 Task: Look for space in Emiliano Zapata, Mexico from 5th June, 2023 to 16th June, 2023 for 2 adults in price range Rs.14000 to Rs.18000. Place can be entire place with 1  bedroom having 1 bed and 1 bathroom. Property type can be house, flat, guest house, hotel. Amenities needed are: wifi. Booking option can be shelf check-in. Required host language is English.
Action: Mouse moved to (486, 101)
Screenshot: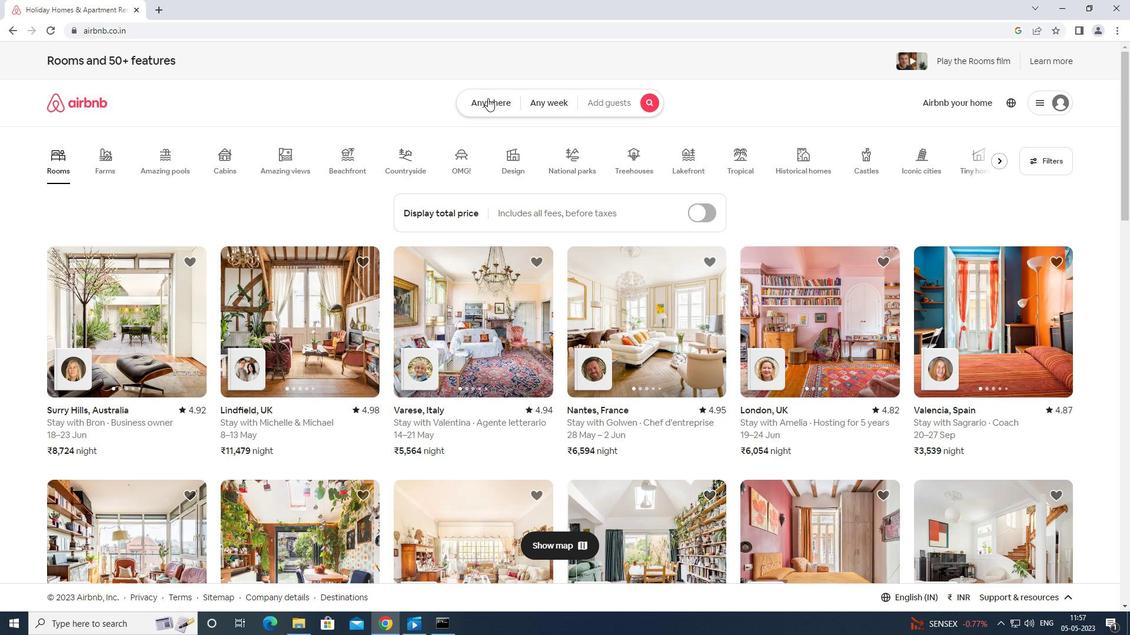 
Action: Mouse pressed left at (486, 101)
Screenshot: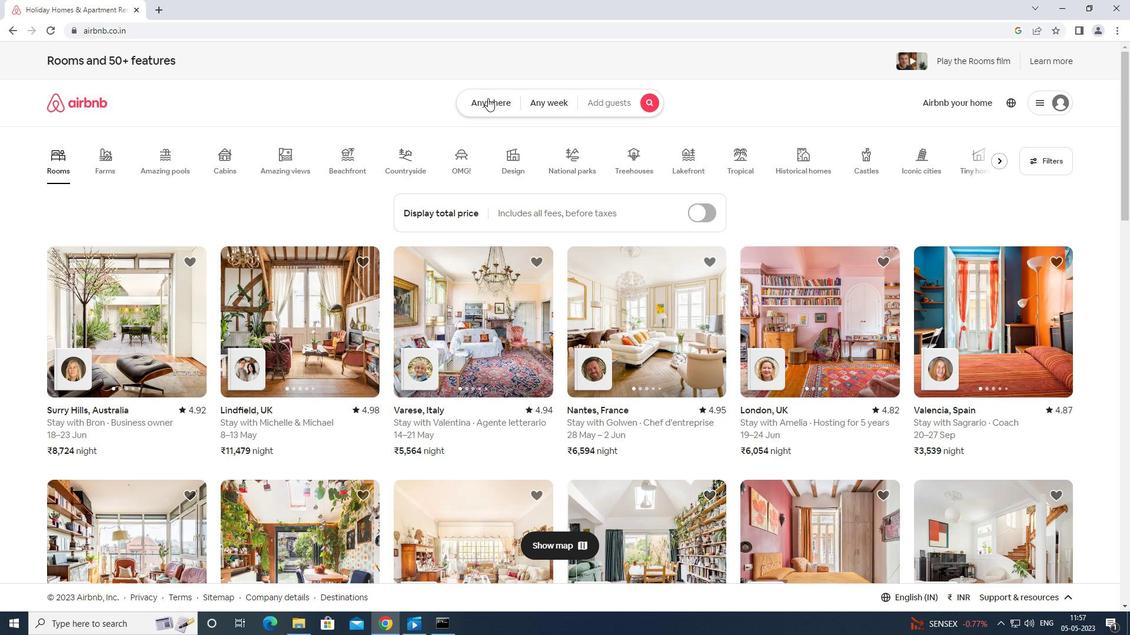 
Action: Mouse moved to (430, 153)
Screenshot: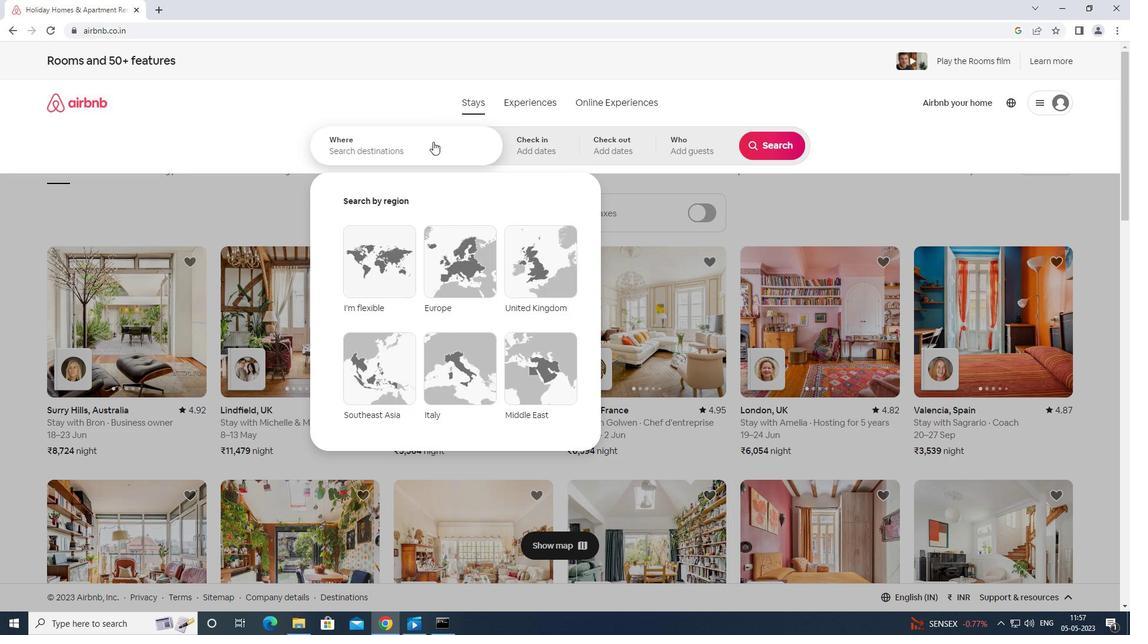 
Action: Mouse pressed left at (430, 153)
Screenshot: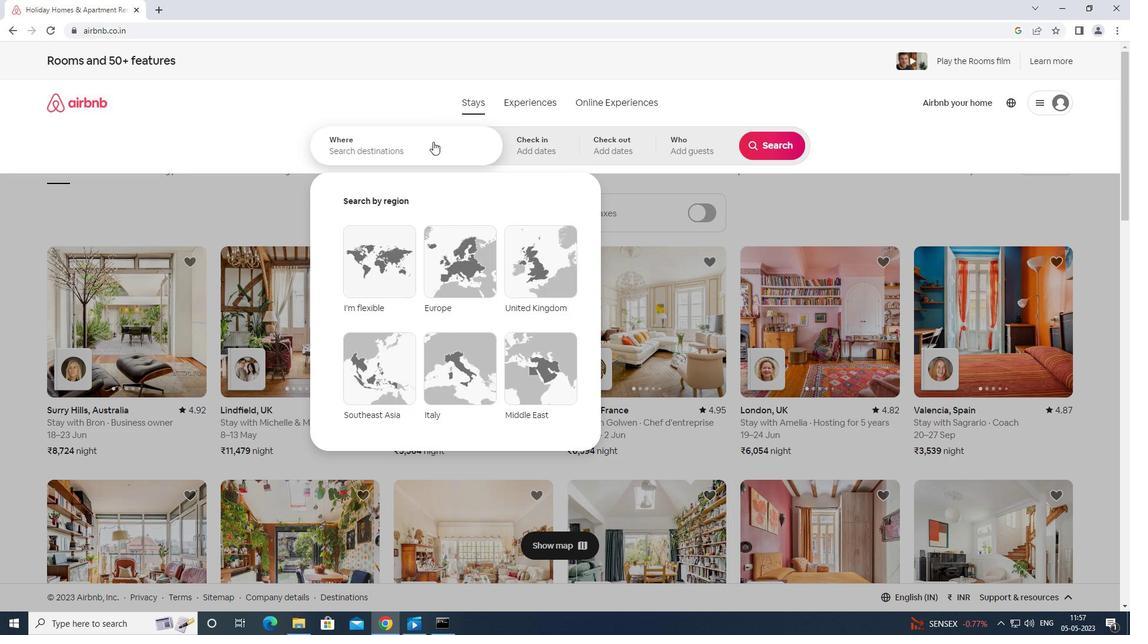 
Action: Mouse moved to (432, 153)
Screenshot: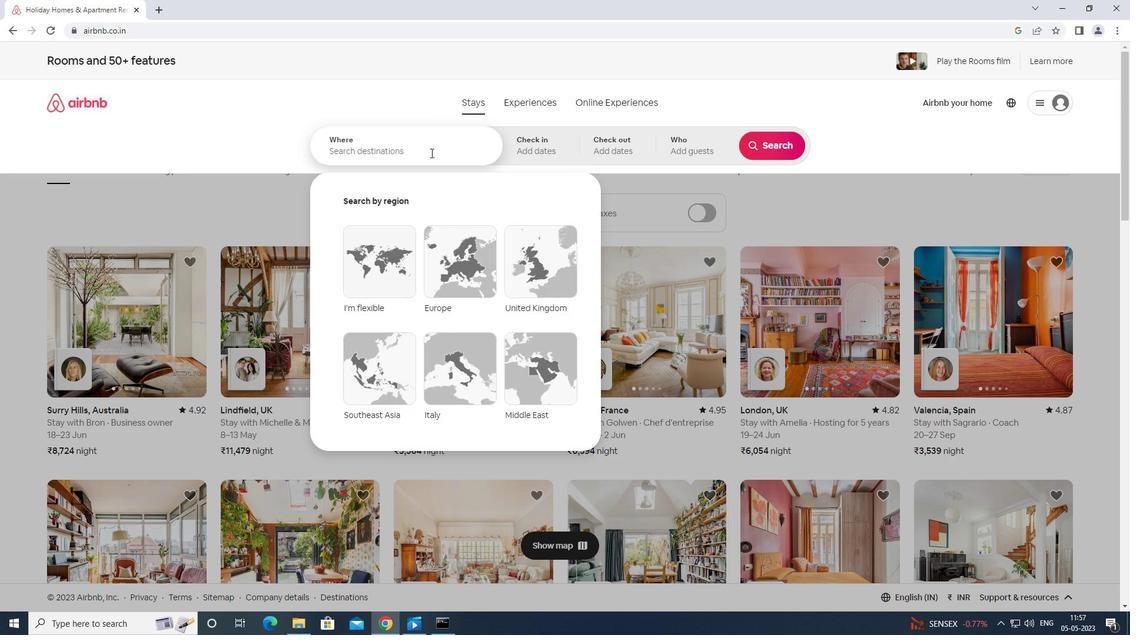 
Action: Key pressed emiliano<Key.space>zapata<Key.space>mexico<Key.enter>
Screenshot: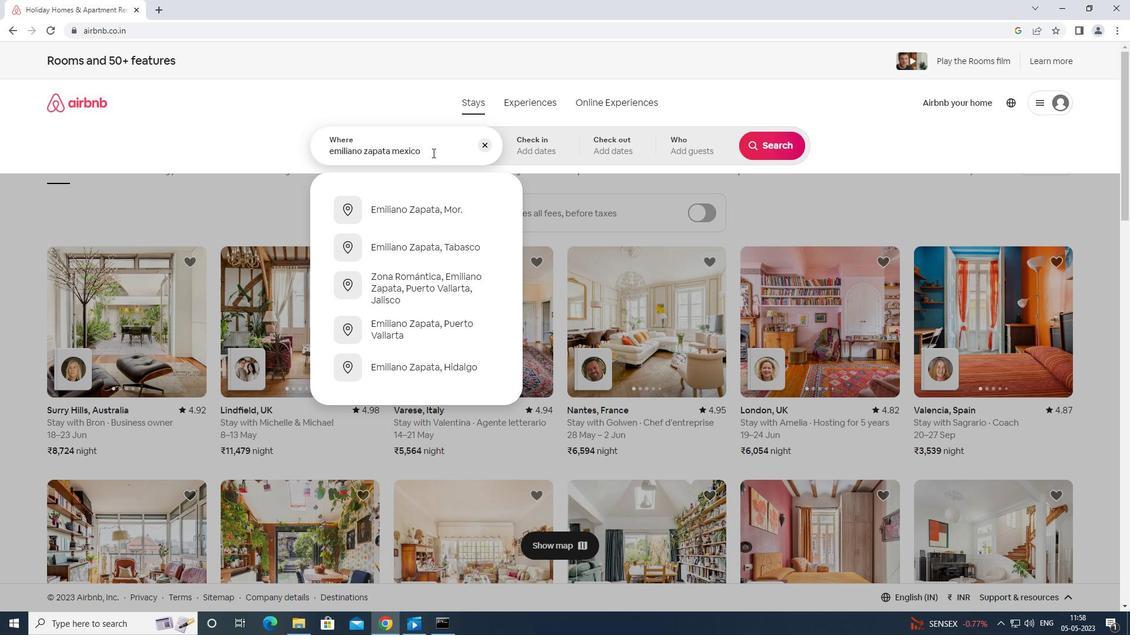 
Action: Mouse moved to (614, 310)
Screenshot: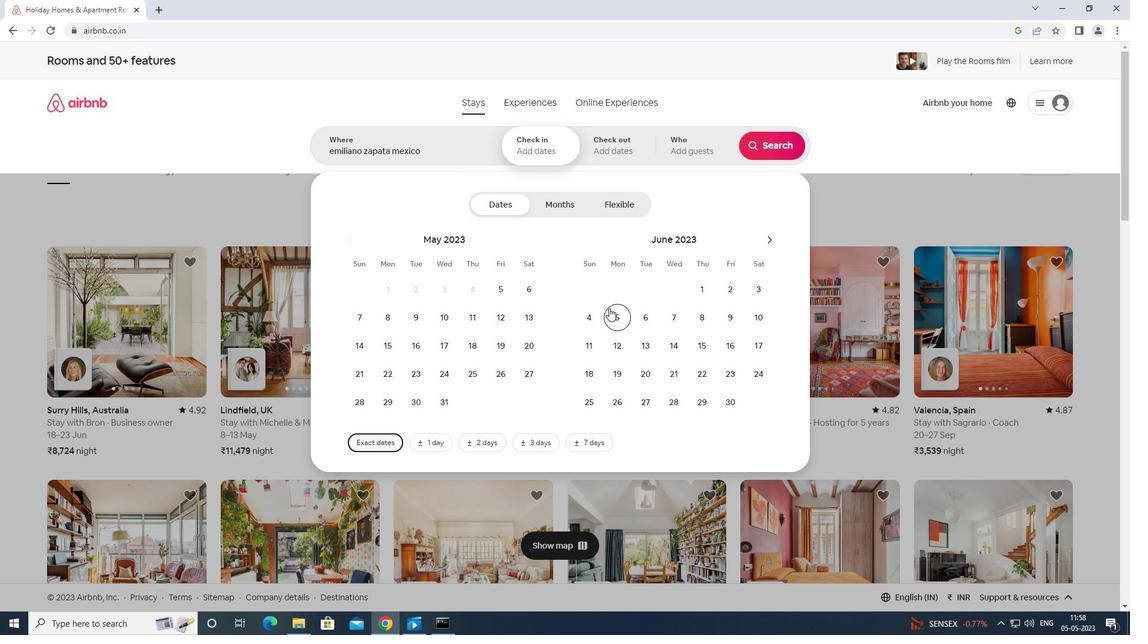 
Action: Mouse pressed left at (614, 310)
Screenshot: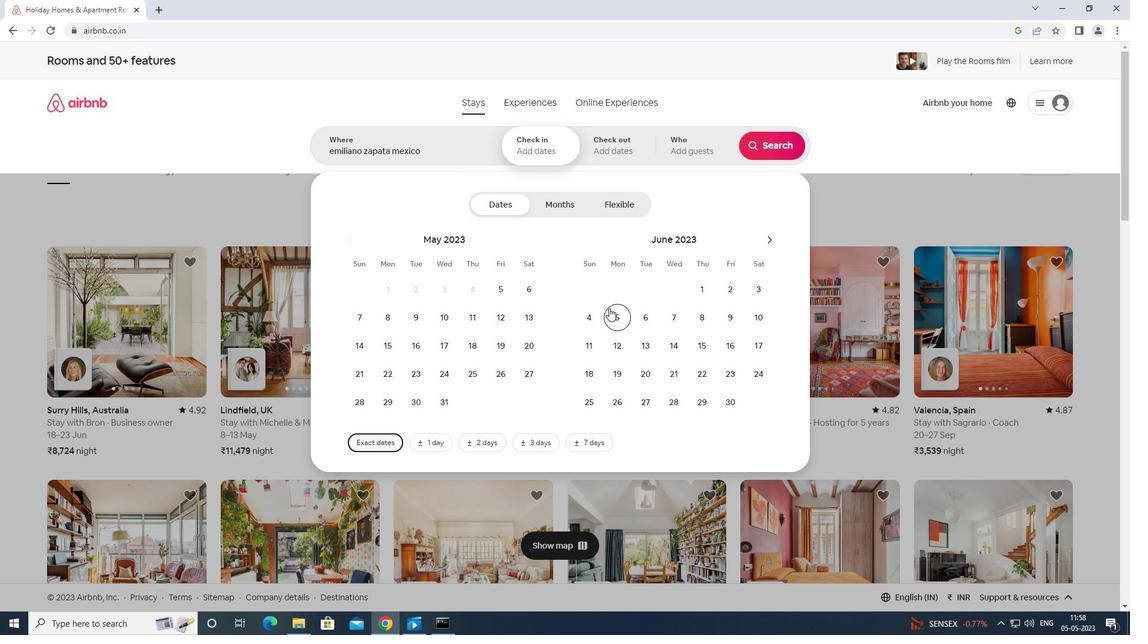 
Action: Mouse moved to (723, 340)
Screenshot: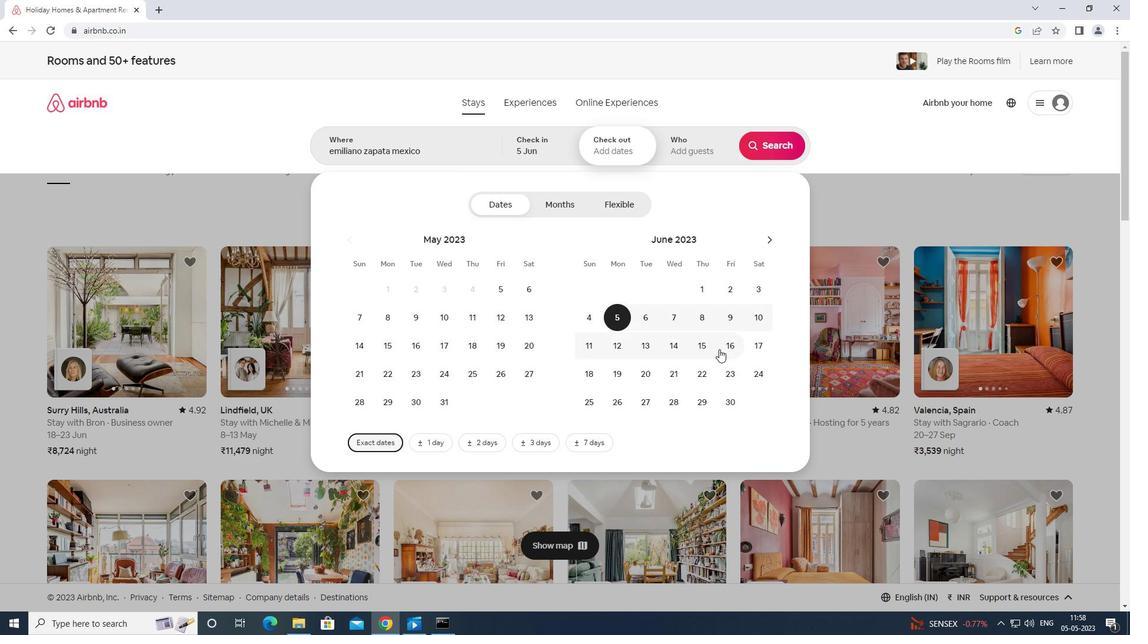 
Action: Mouse pressed left at (723, 340)
Screenshot: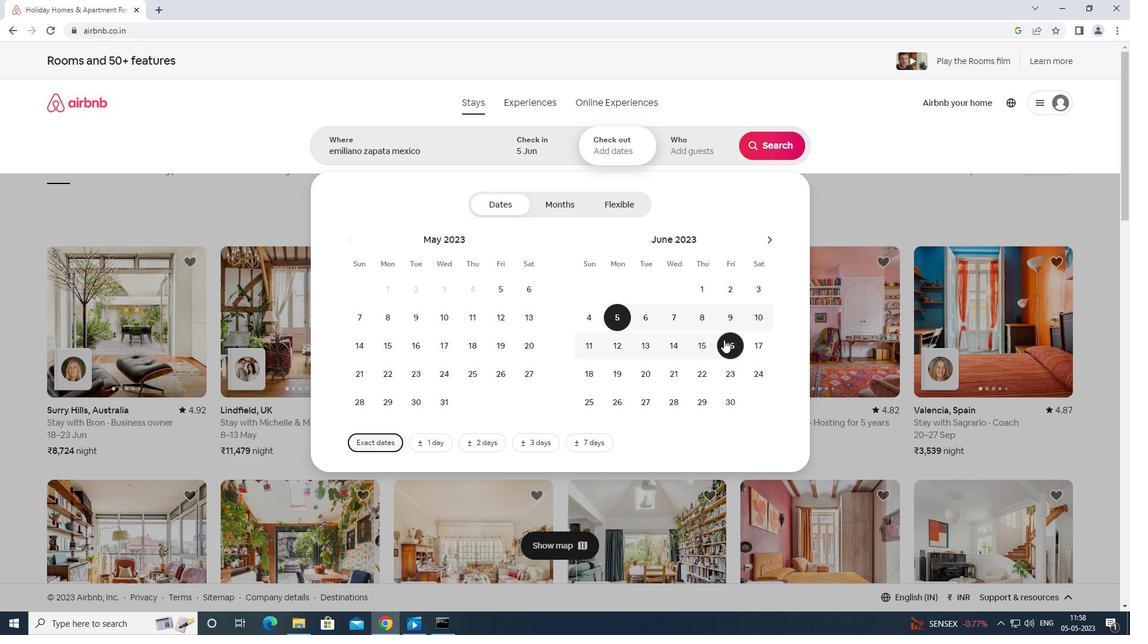 
Action: Mouse moved to (683, 141)
Screenshot: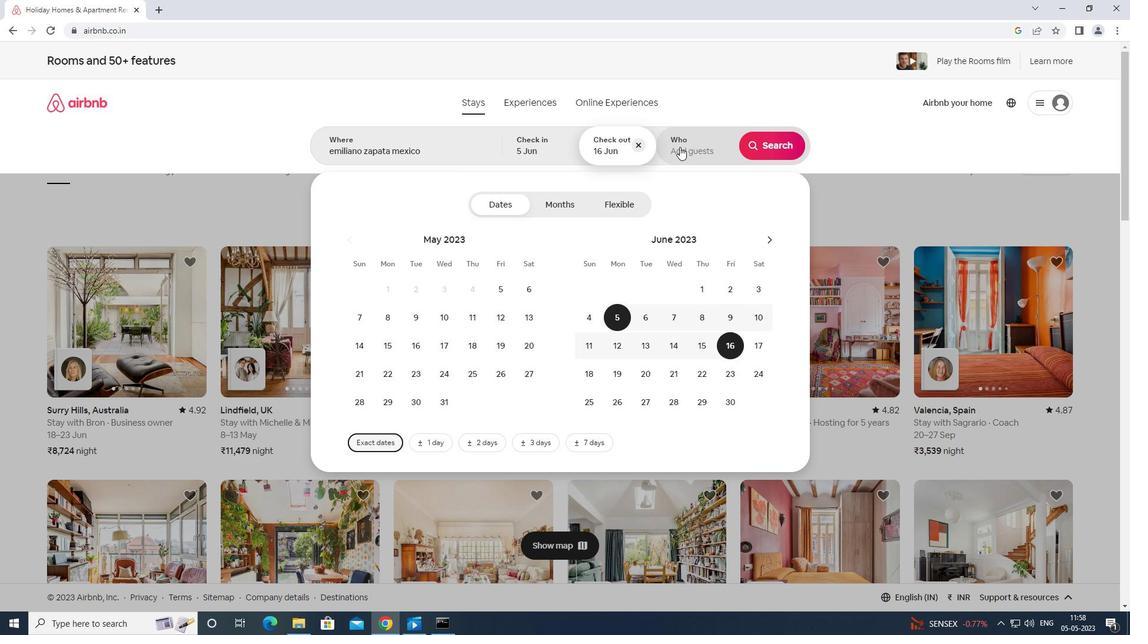 
Action: Mouse pressed left at (683, 141)
Screenshot: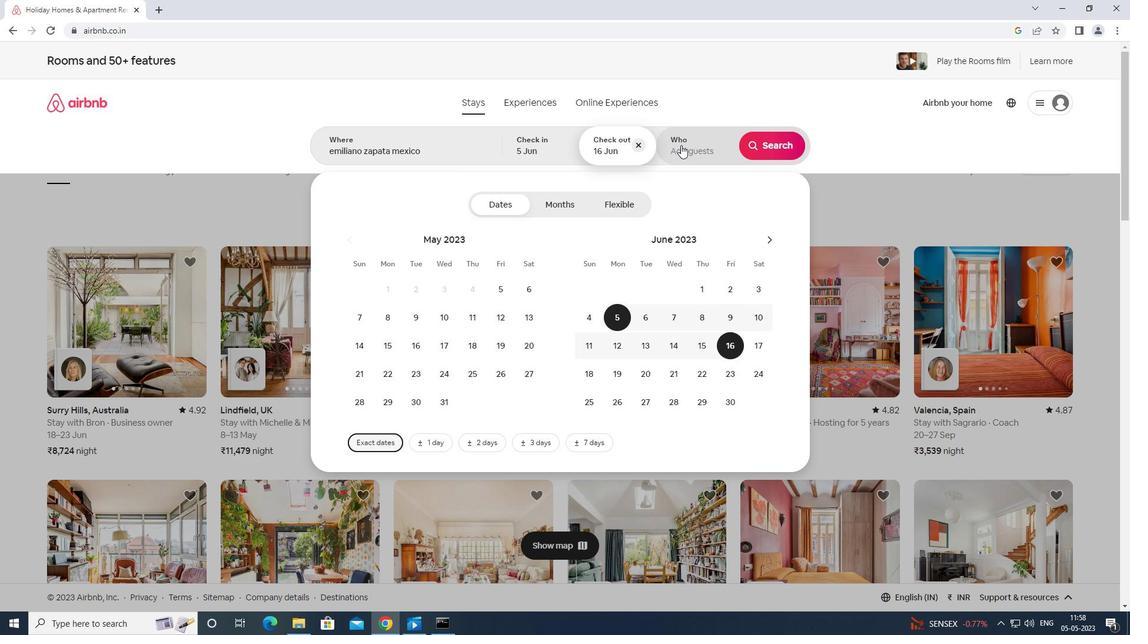 
Action: Mouse moved to (775, 212)
Screenshot: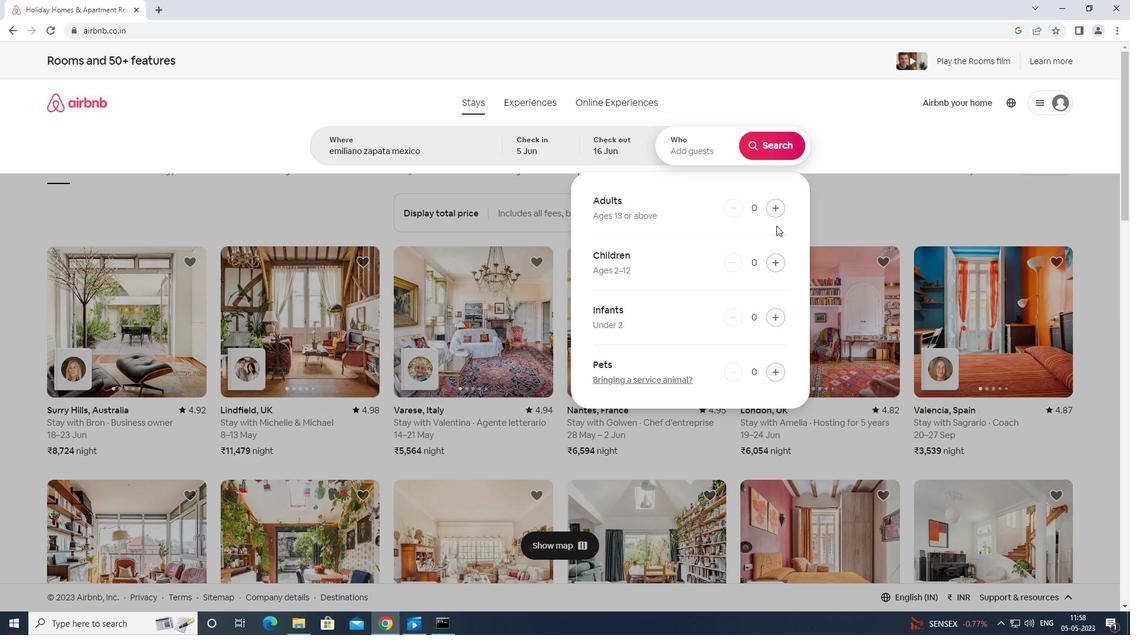 
Action: Mouse pressed left at (775, 212)
Screenshot: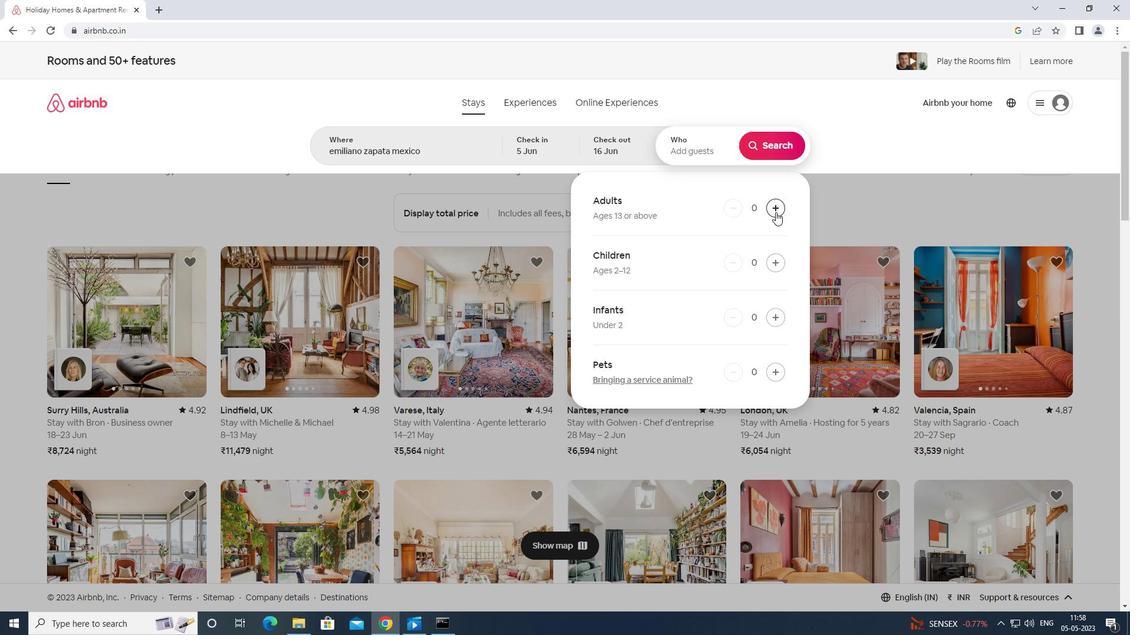 
Action: Mouse moved to (775, 211)
Screenshot: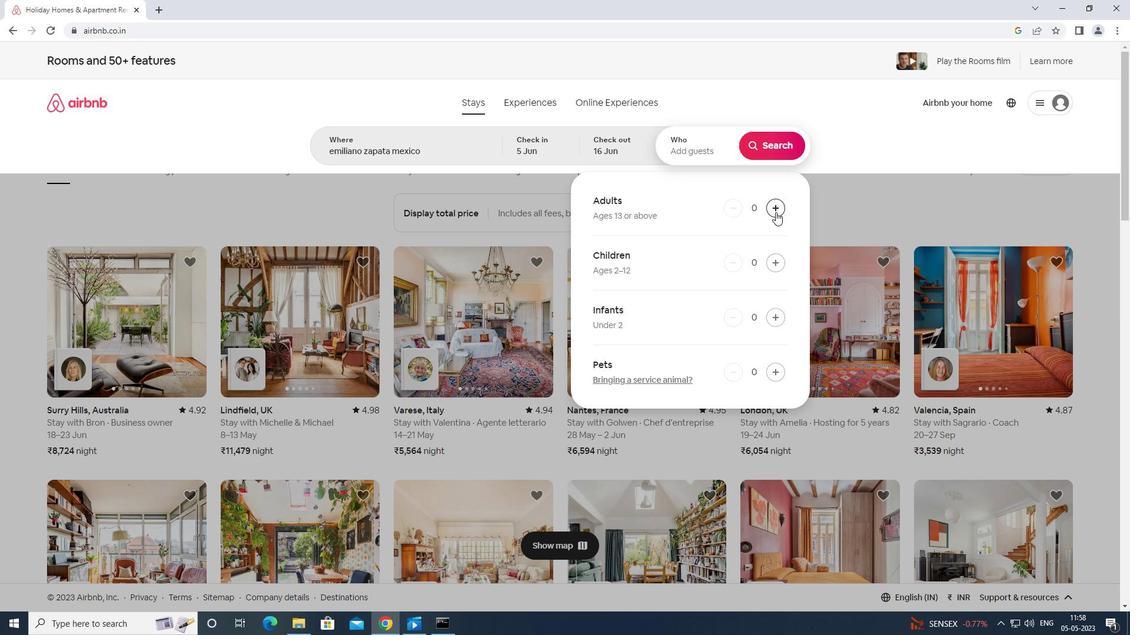 
Action: Mouse pressed left at (775, 211)
Screenshot: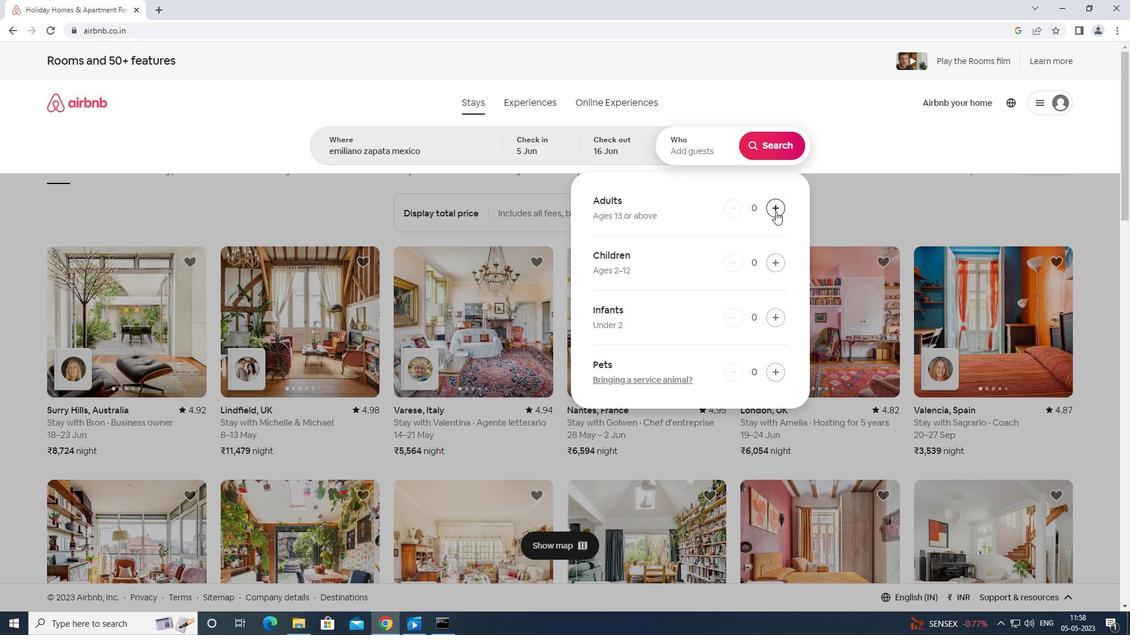 
Action: Mouse moved to (768, 147)
Screenshot: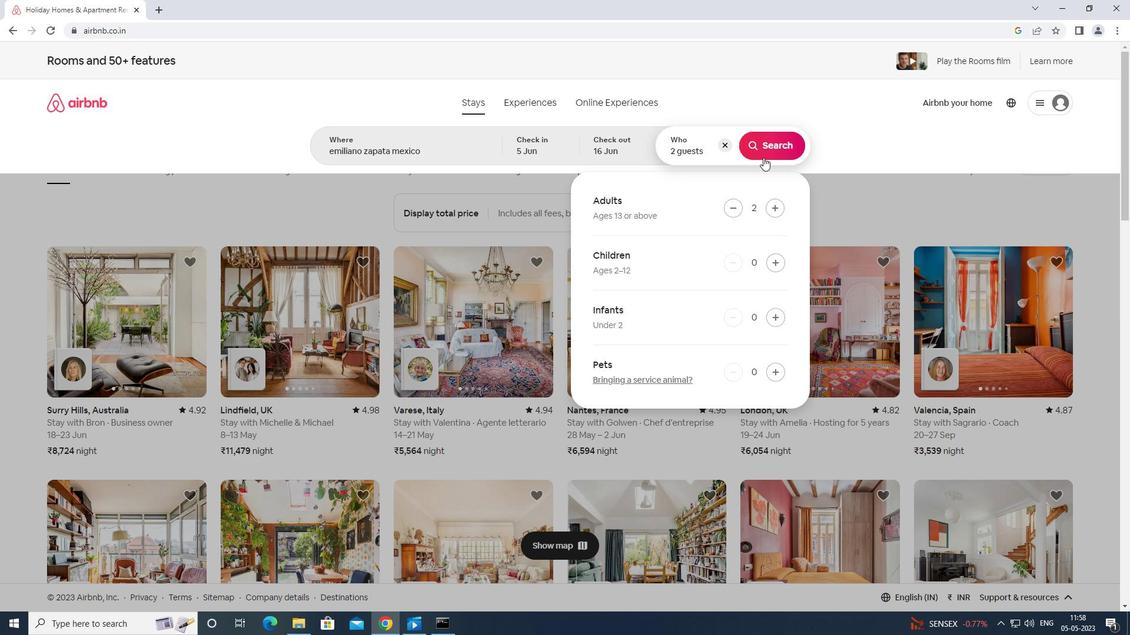 
Action: Mouse pressed left at (768, 147)
Screenshot: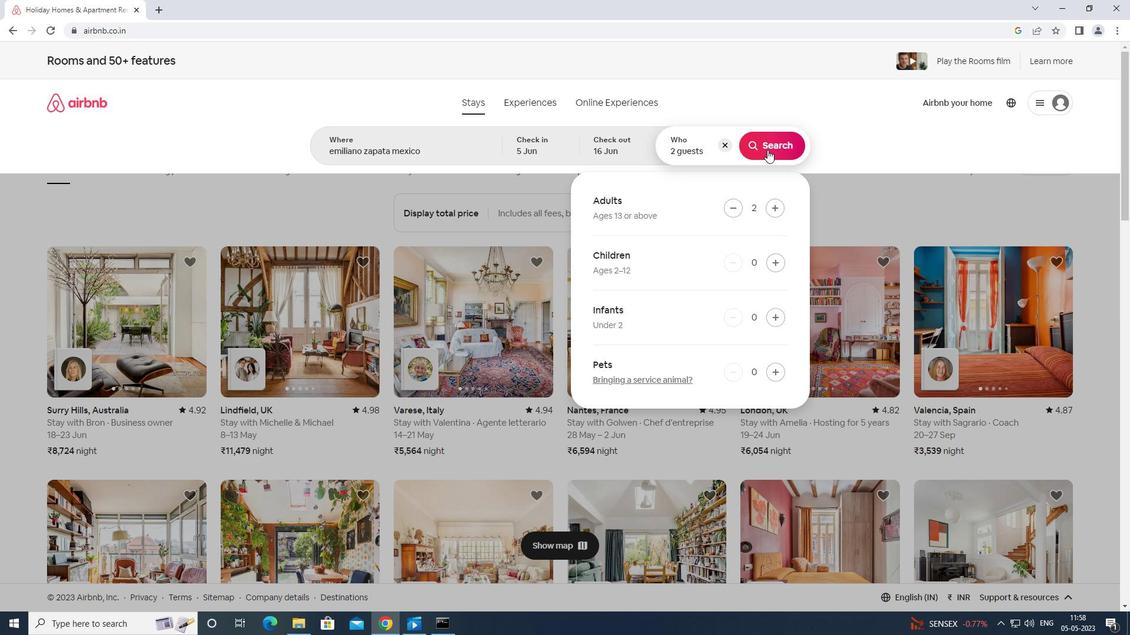 
Action: Mouse moved to (1086, 112)
Screenshot: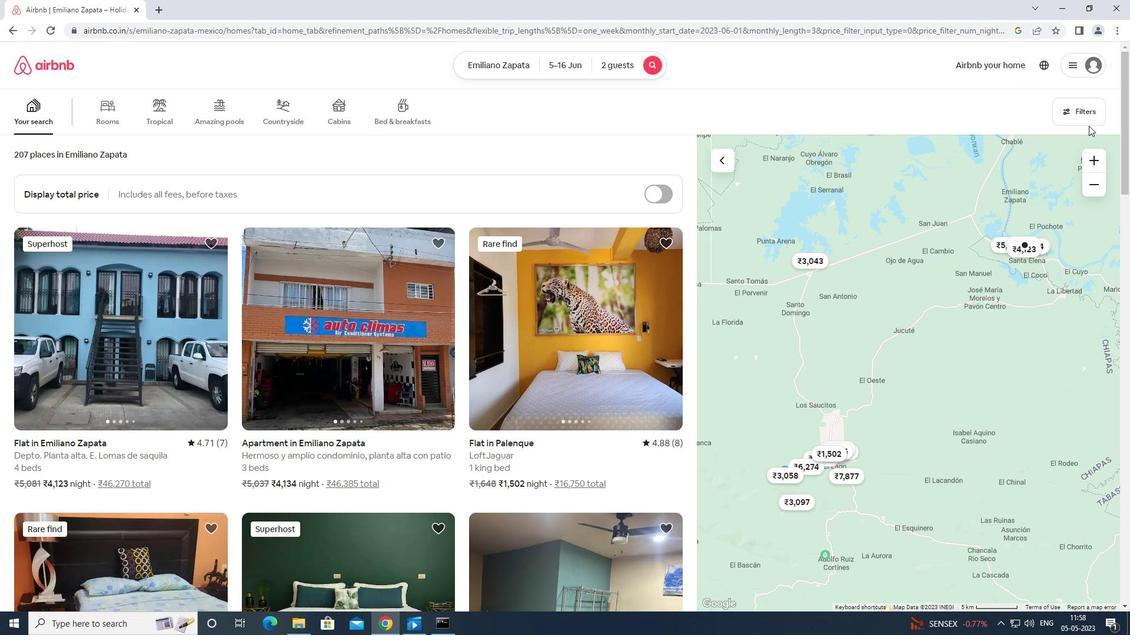 
Action: Mouse pressed left at (1086, 112)
Screenshot: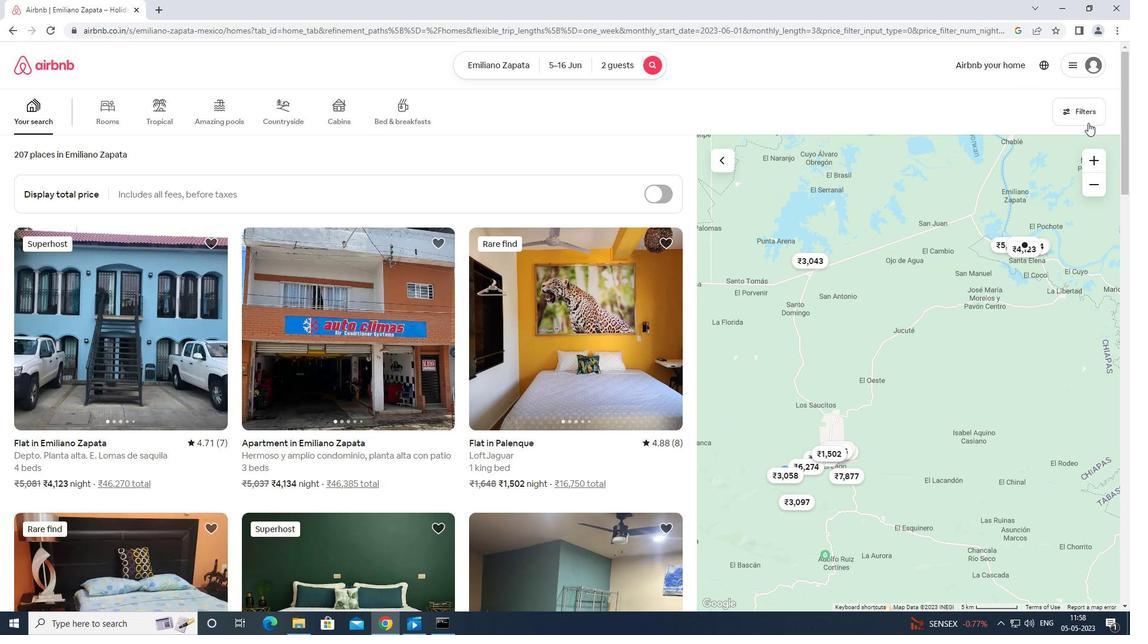 
Action: Mouse moved to (491, 395)
Screenshot: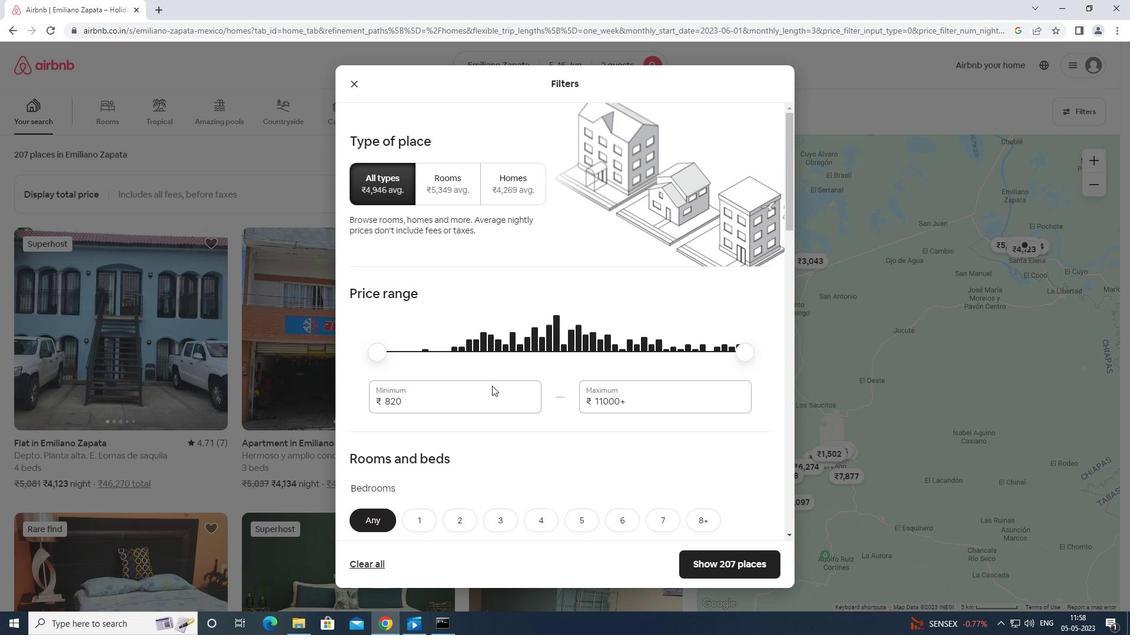 
Action: Mouse pressed left at (491, 395)
Screenshot: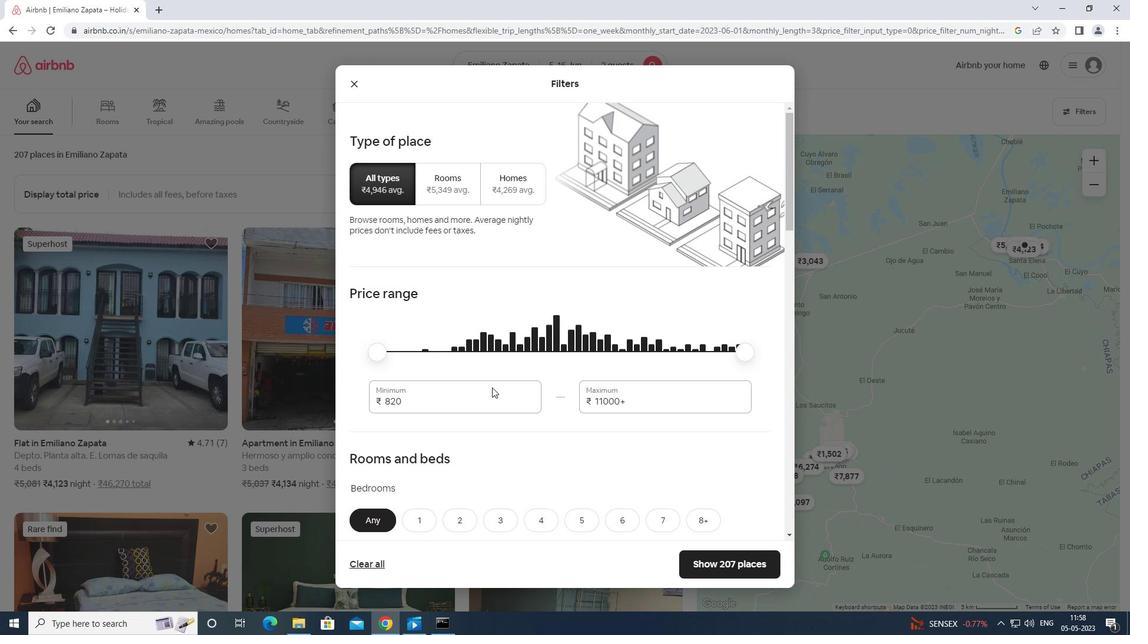 
Action: Mouse moved to (494, 353)
Screenshot: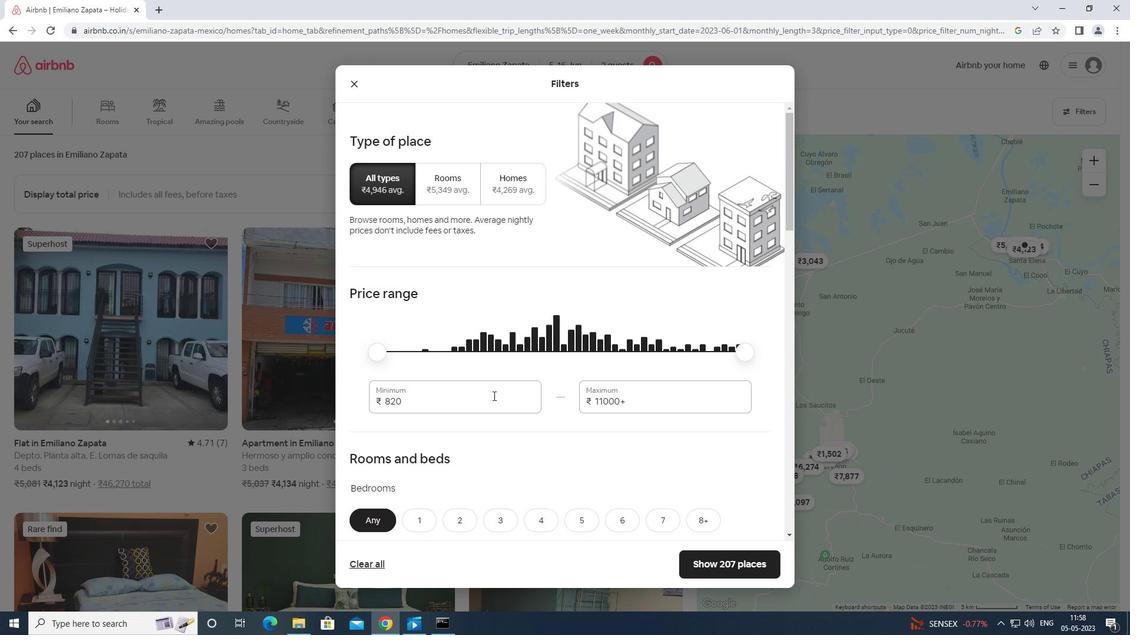 
Action: Key pressed <Key.backspace><Key.backspace><Key.backspace><Key.backspace><Key.backspace><Key.backspace><Key.backspace><Key.backspace><Key.backspace><Key.backspace>14000
Screenshot: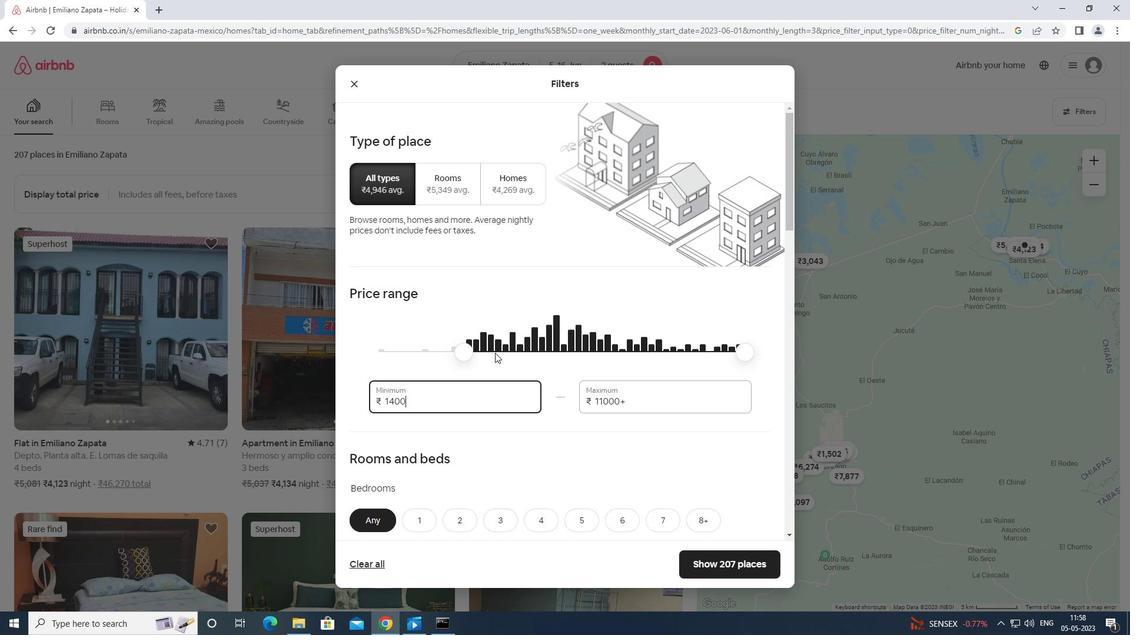 
Action: Mouse moved to (675, 396)
Screenshot: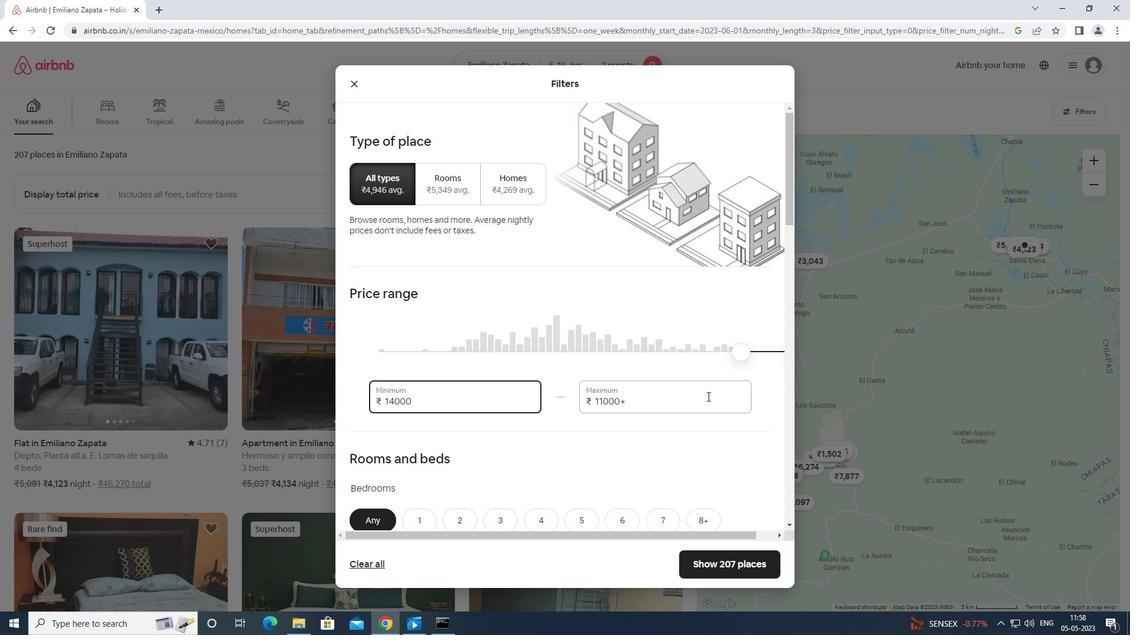 
Action: Mouse pressed left at (675, 396)
Screenshot: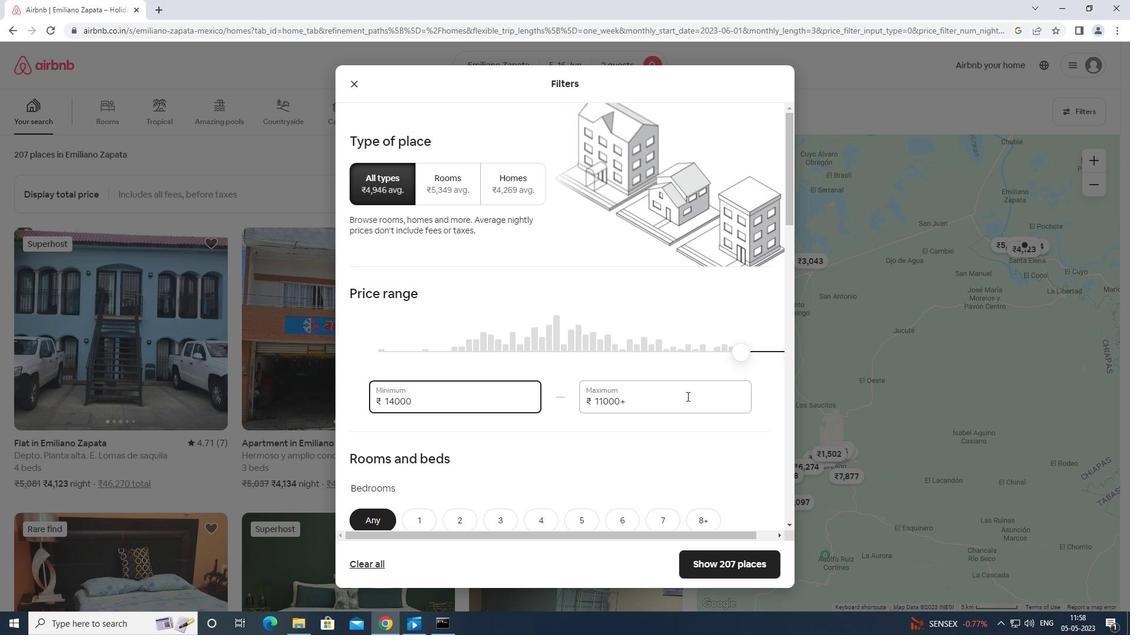
Action: Key pressed <Key.backspace><Key.backspace><Key.backspace><Key.backspace><Key.backspace><Key.backspace><Key.backspace><Key.backspace><Key.backspace><Key.backspace><Key.backspace>18000
Screenshot: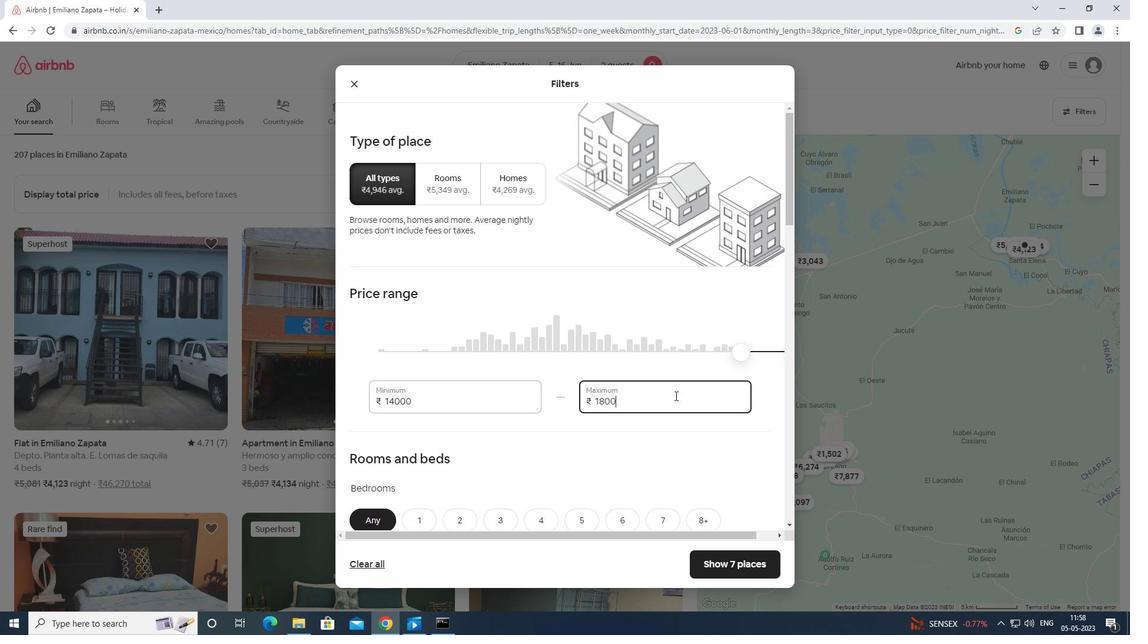 
Action: Mouse moved to (683, 389)
Screenshot: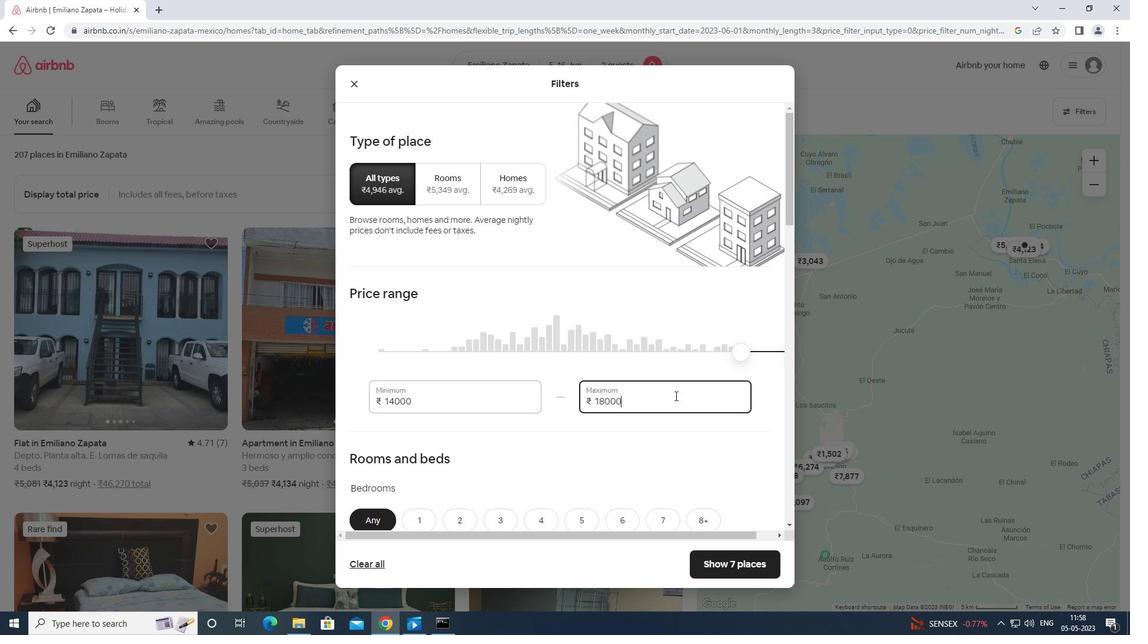 
Action: Mouse scrolled (683, 389) with delta (0, 0)
Screenshot: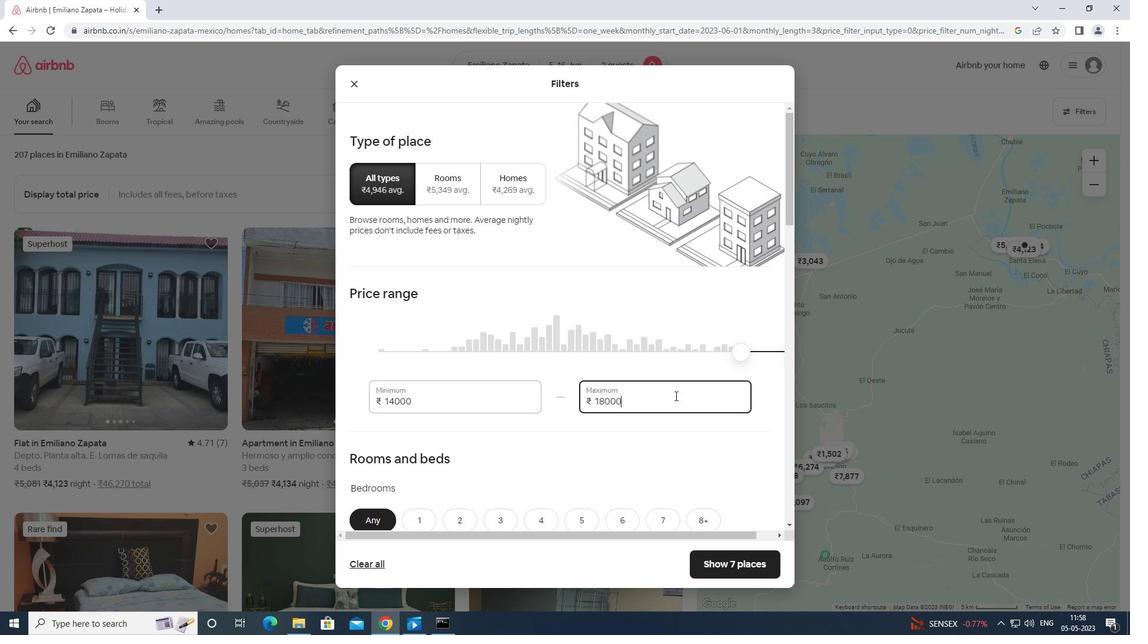 
Action: Mouse moved to (683, 389)
Screenshot: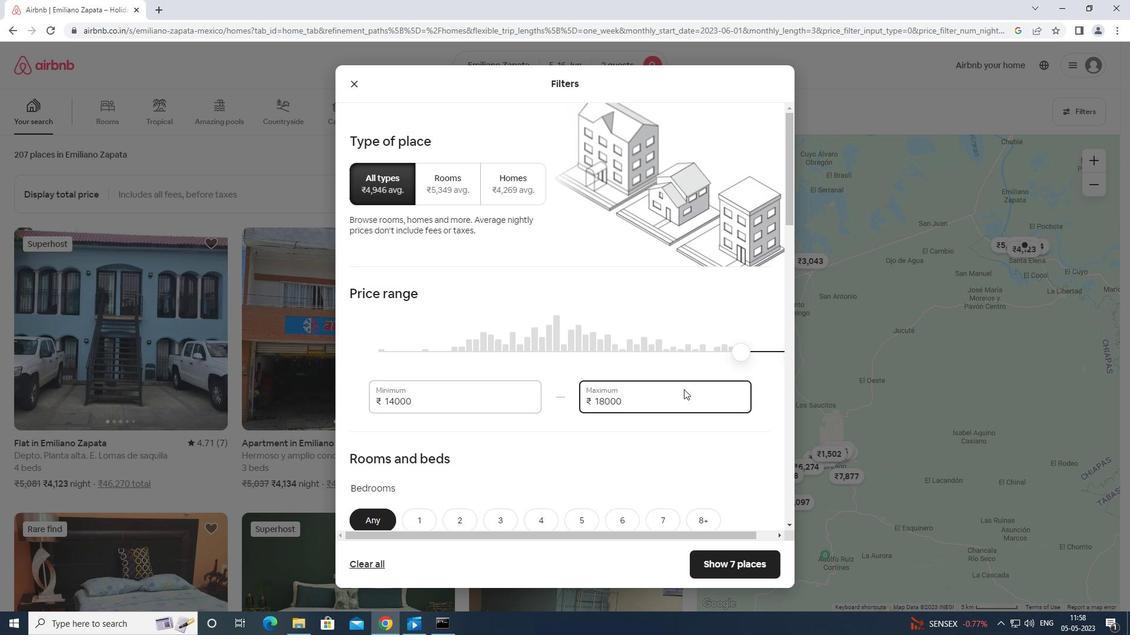 
Action: Mouse scrolled (683, 388) with delta (0, 0)
Screenshot: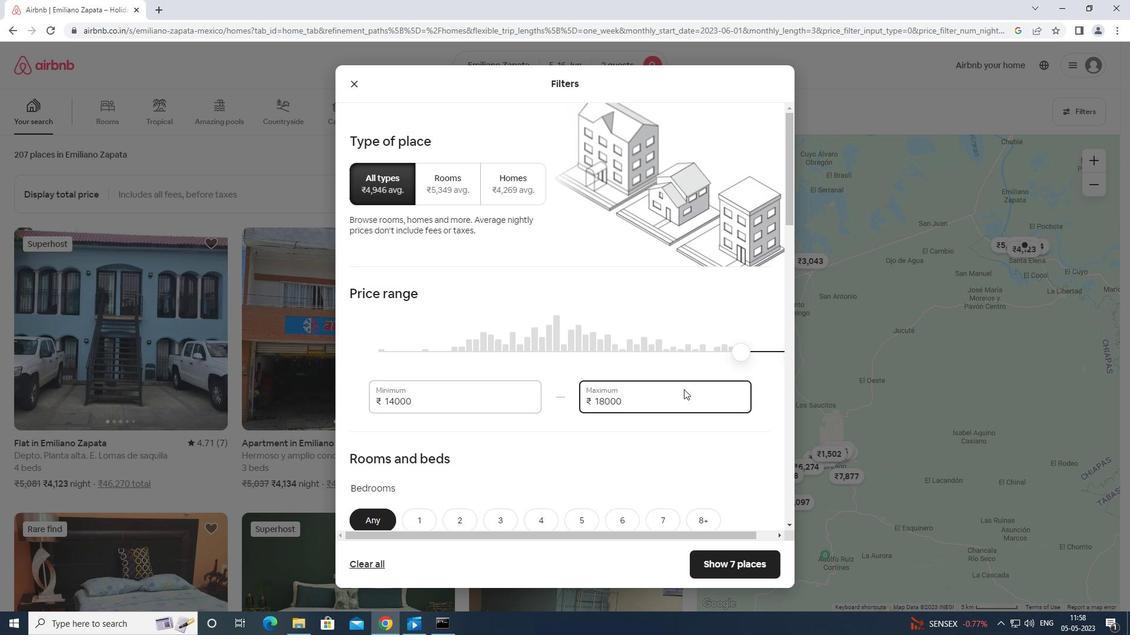 
Action: Mouse moved to (680, 381)
Screenshot: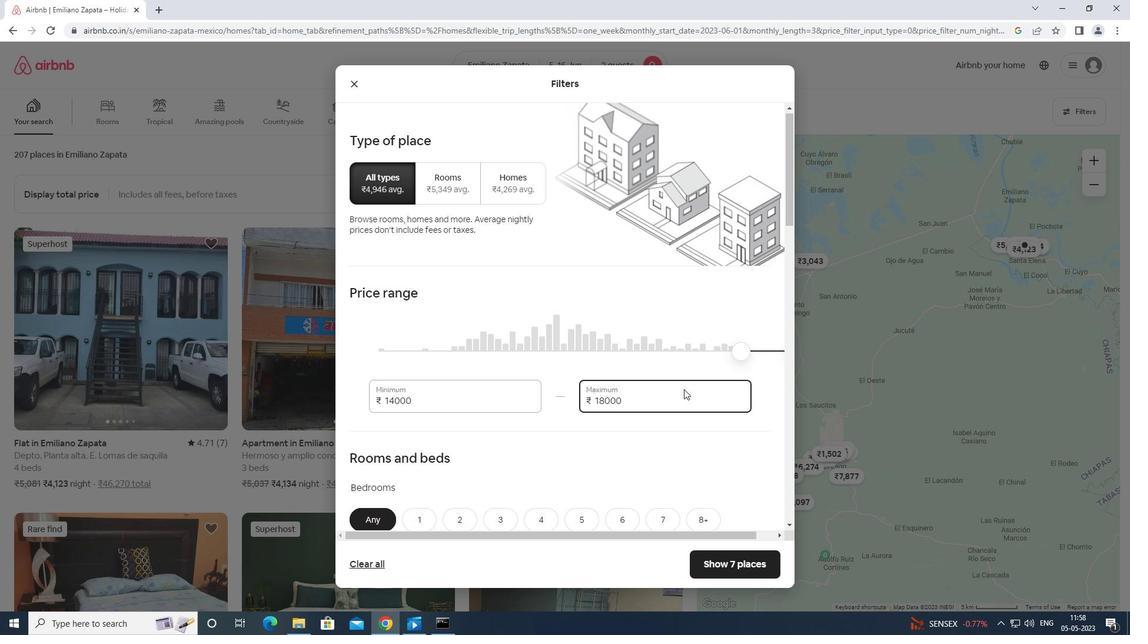 
Action: Mouse scrolled (680, 380) with delta (0, 0)
Screenshot: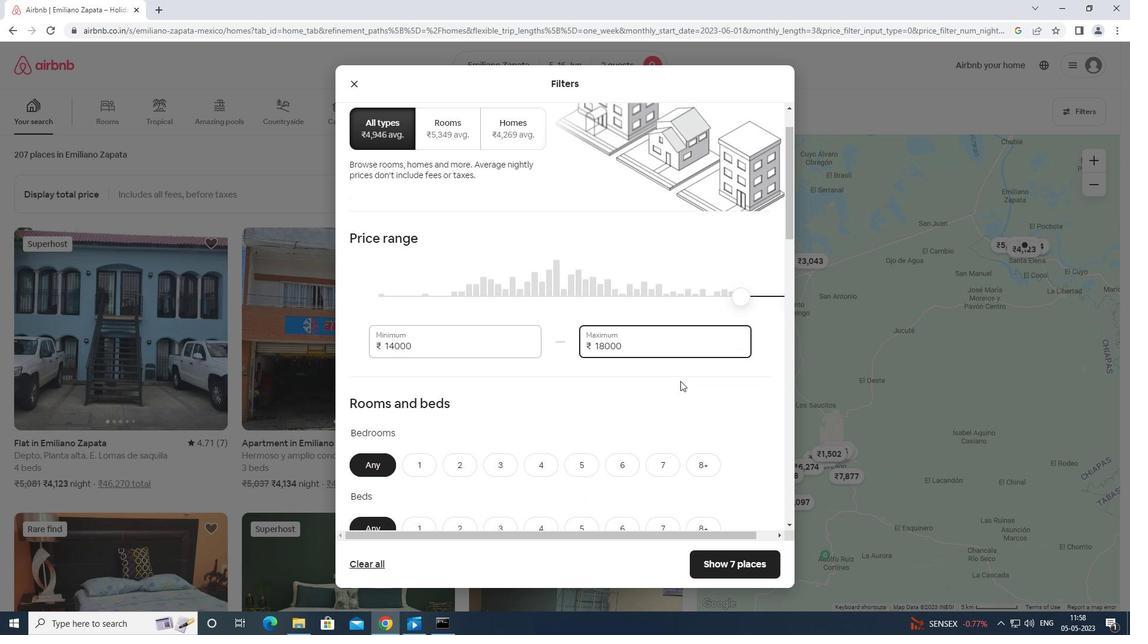 
Action: Mouse moved to (420, 344)
Screenshot: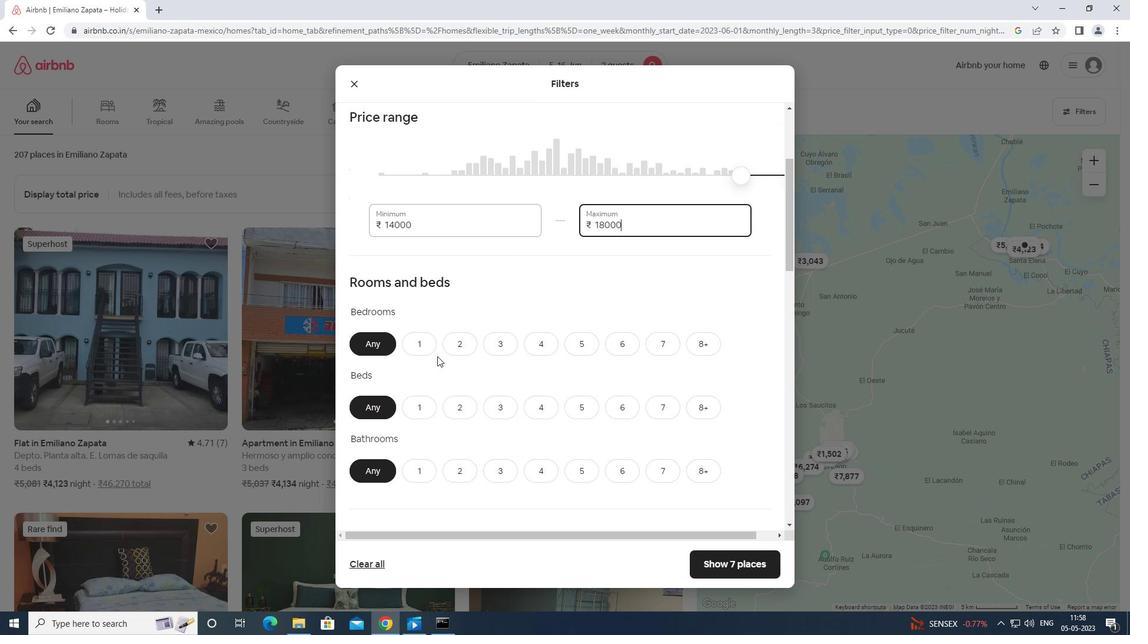
Action: Mouse pressed left at (420, 344)
Screenshot: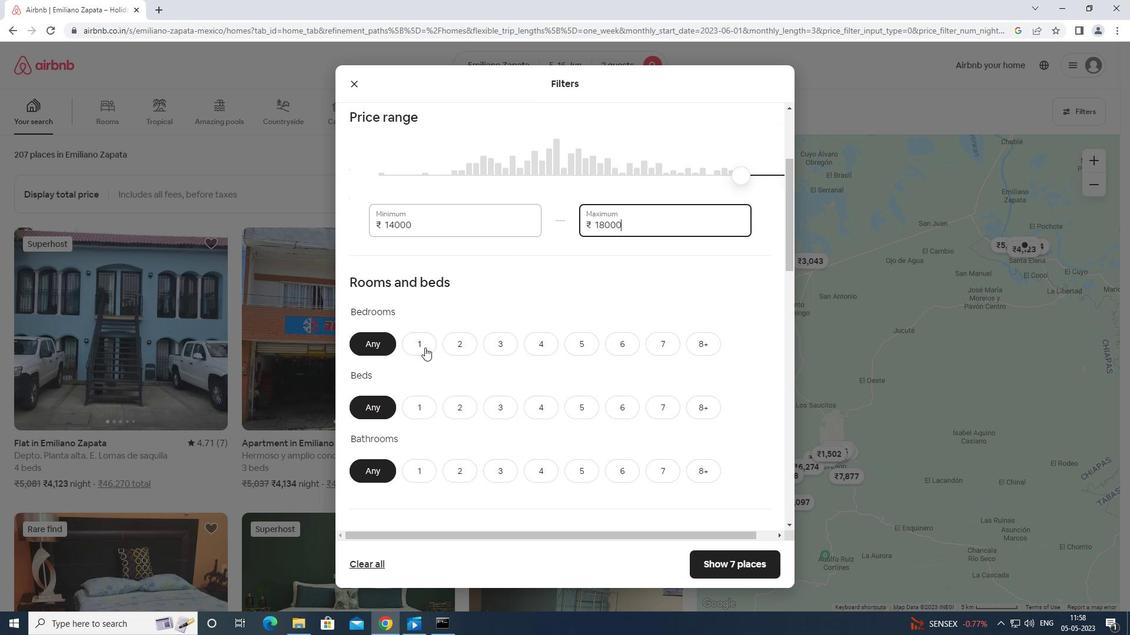 
Action: Mouse moved to (419, 406)
Screenshot: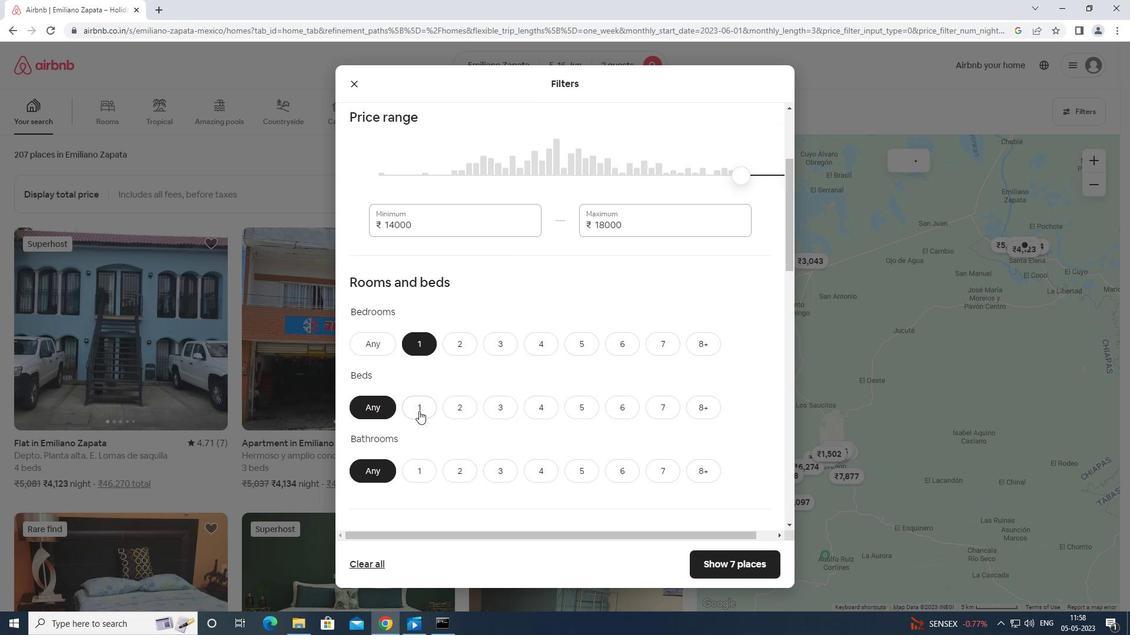 
Action: Mouse pressed left at (419, 406)
Screenshot: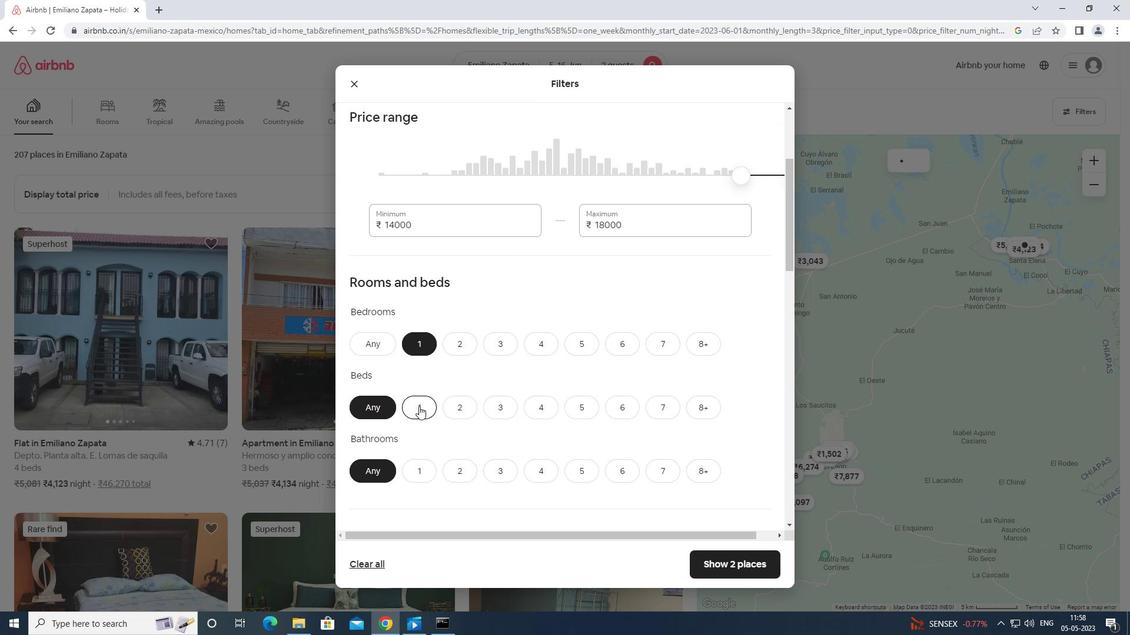 
Action: Mouse moved to (416, 474)
Screenshot: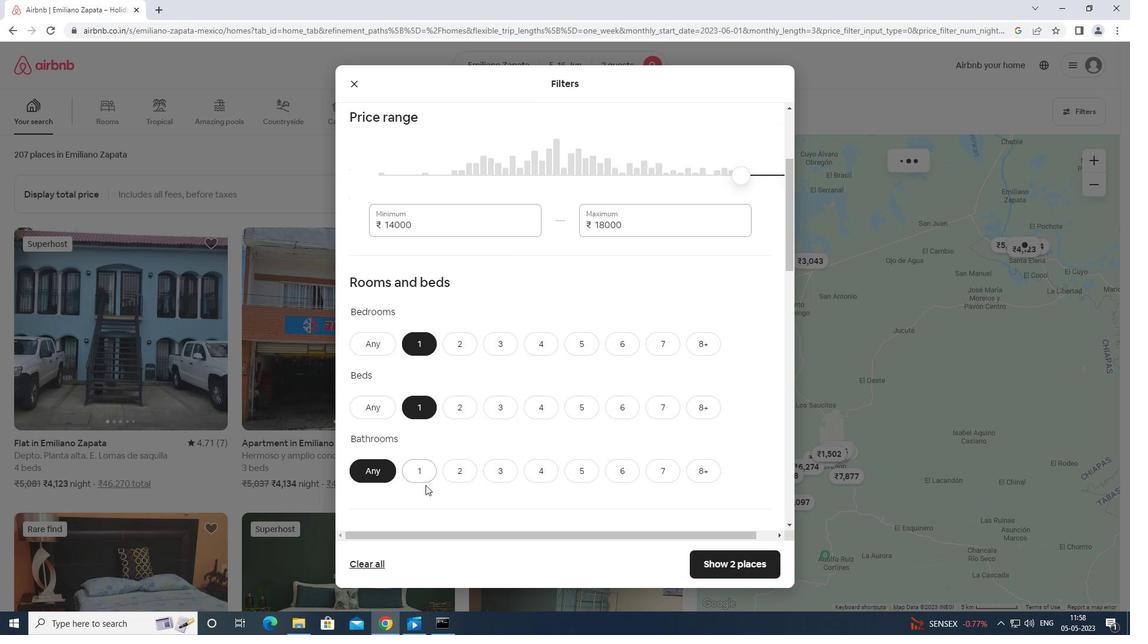 
Action: Mouse pressed left at (416, 474)
Screenshot: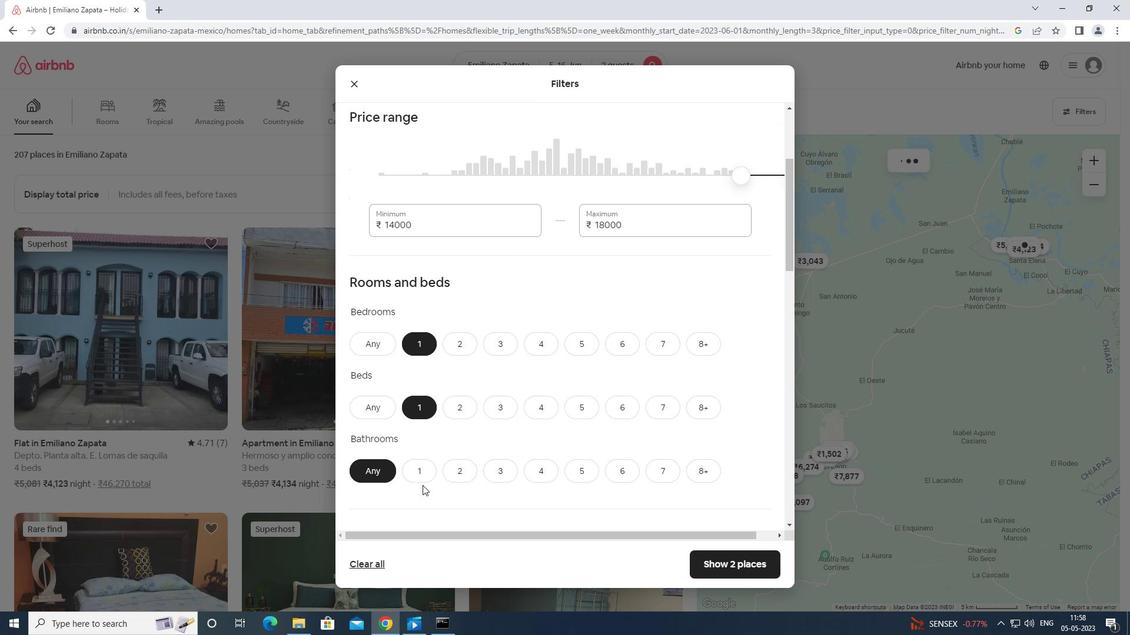 
Action: Mouse moved to (423, 468)
Screenshot: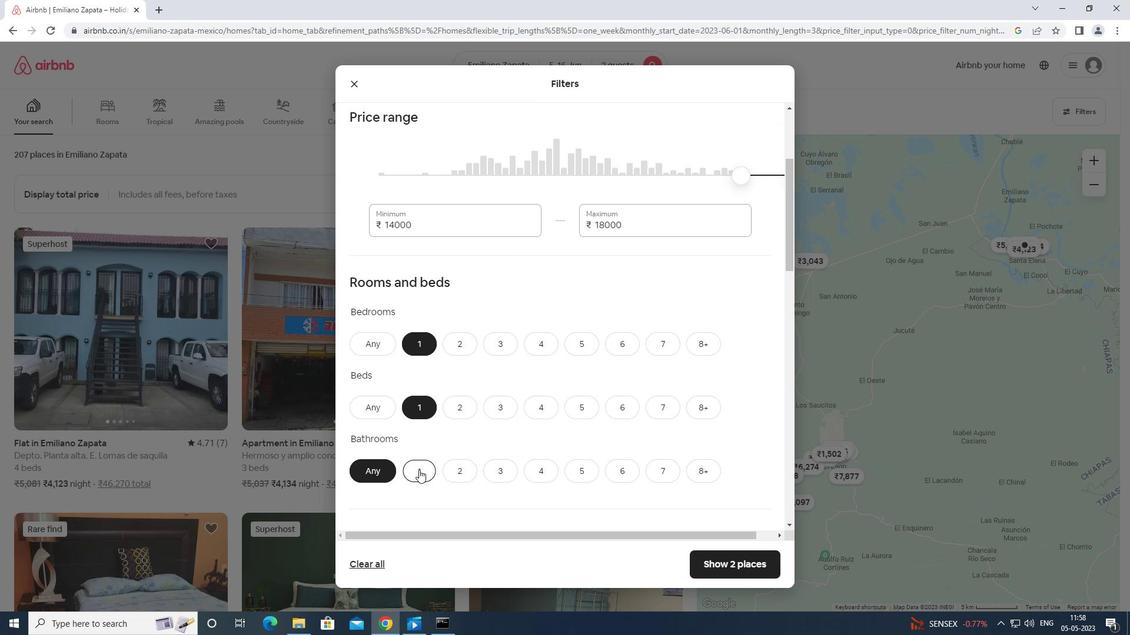 
Action: Mouse scrolled (423, 467) with delta (0, 0)
Screenshot: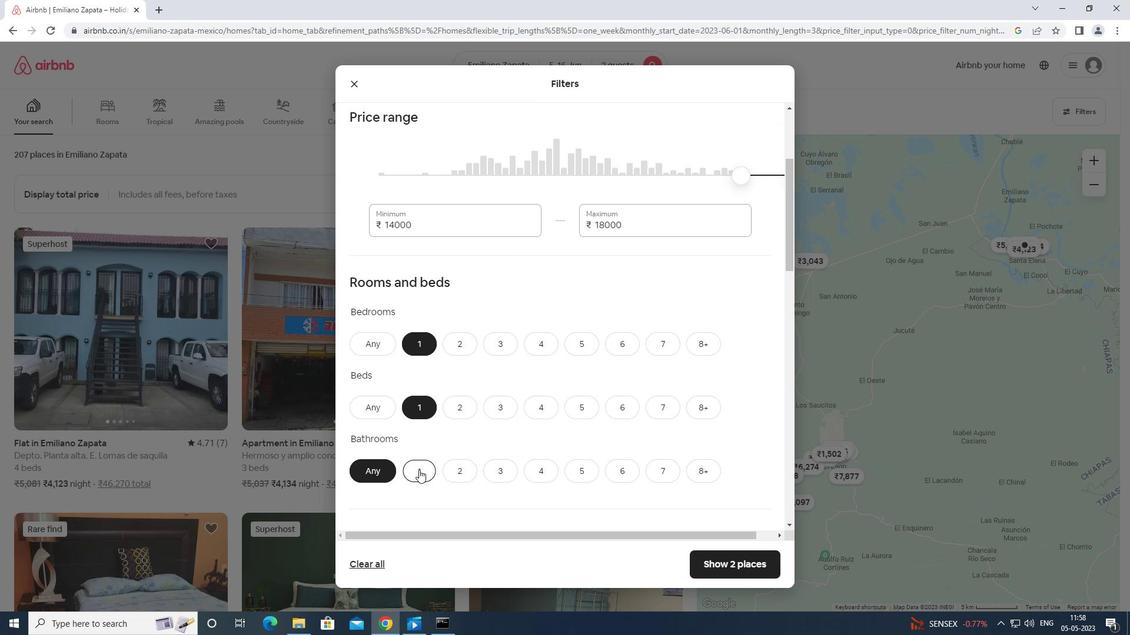 
Action: Mouse moved to (423, 468)
Screenshot: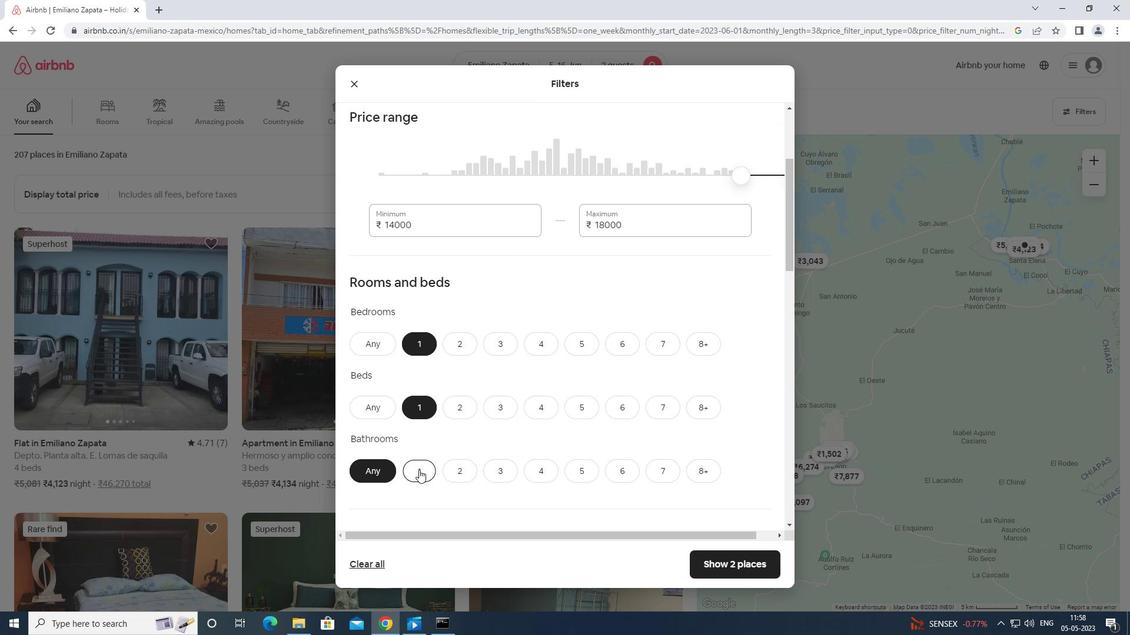 
Action: Mouse scrolled (423, 467) with delta (0, 0)
Screenshot: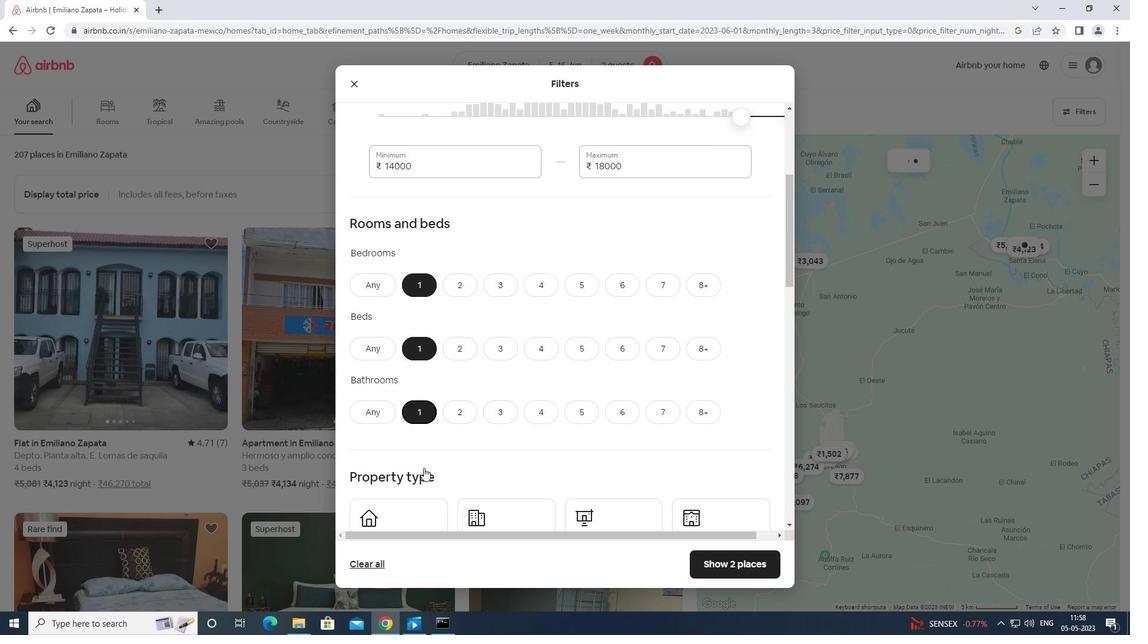 
Action: Mouse scrolled (423, 467) with delta (0, 0)
Screenshot: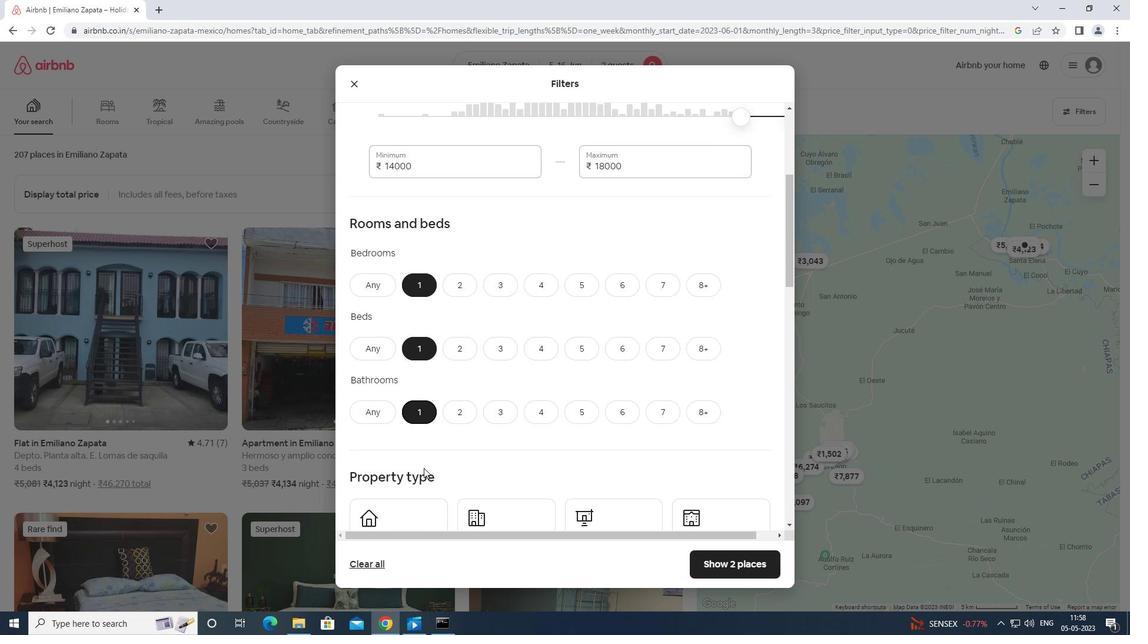 
Action: Mouse scrolled (423, 467) with delta (0, 0)
Screenshot: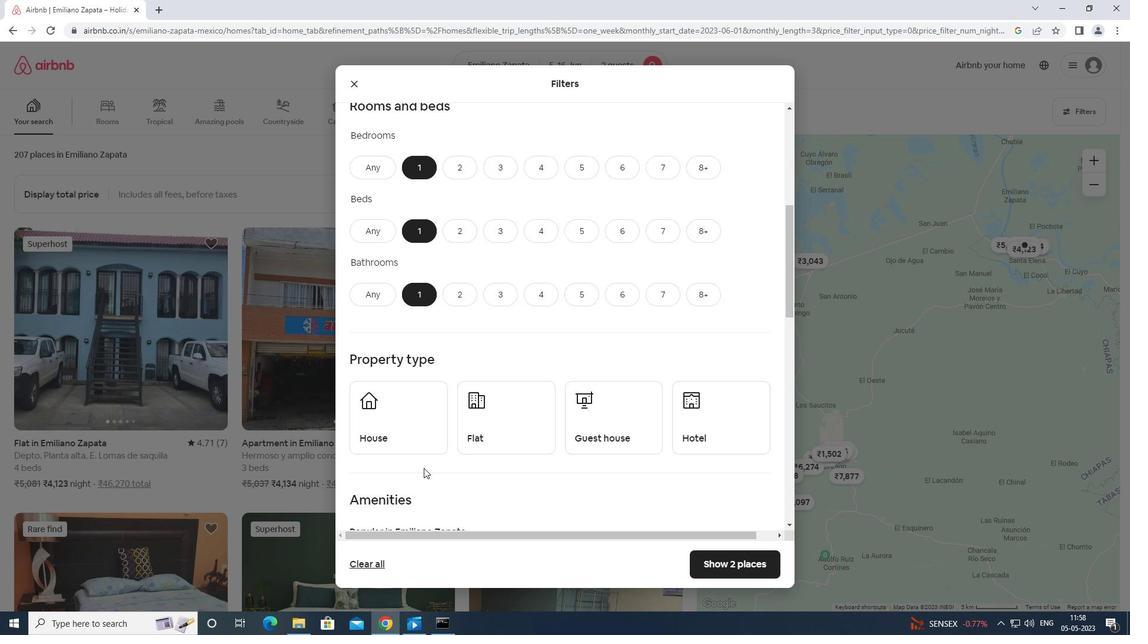 
Action: Mouse moved to (387, 361)
Screenshot: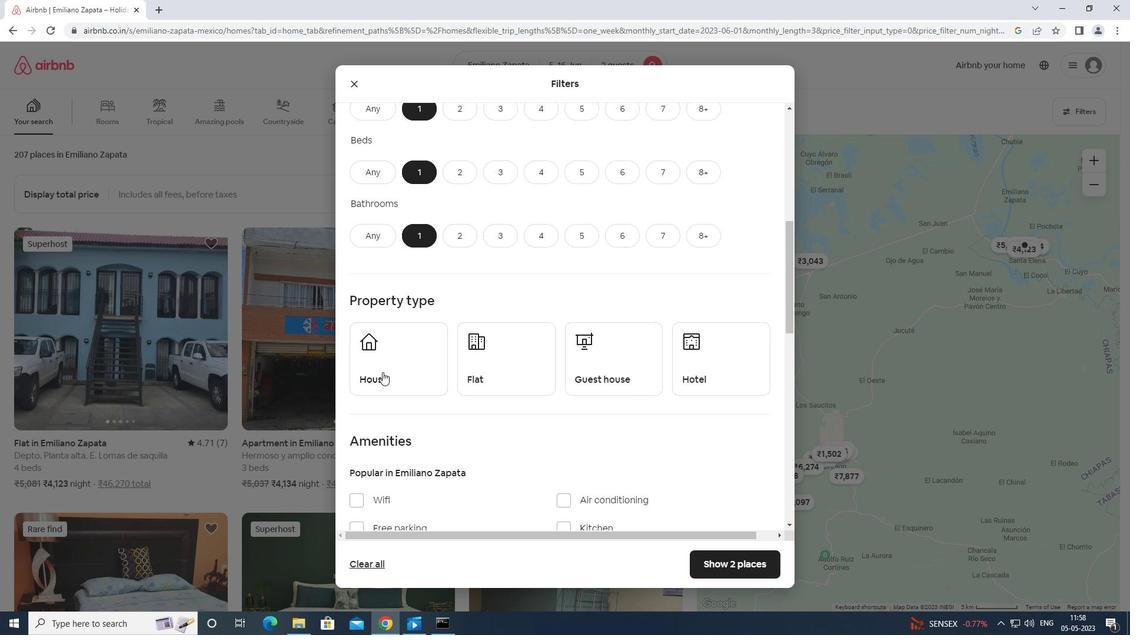 
Action: Mouse pressed left at (387, 361)
Screenshot: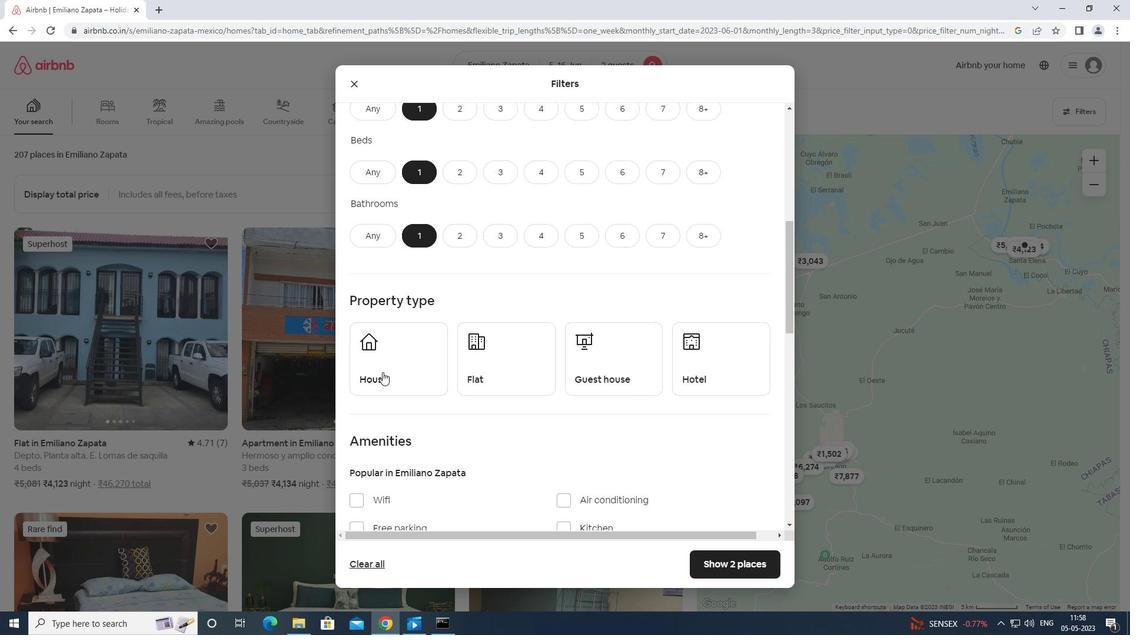 
Action: Mouse moved to (533, 370)
Screenshot: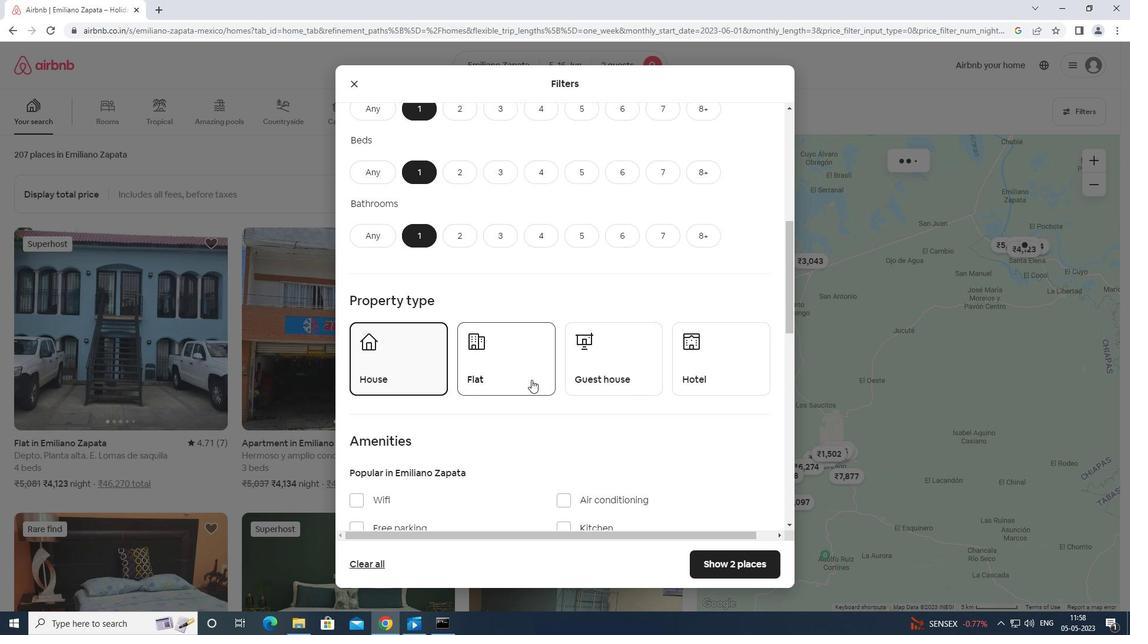 
Action: Mouse pressed left at (533, 370)
Screenshot: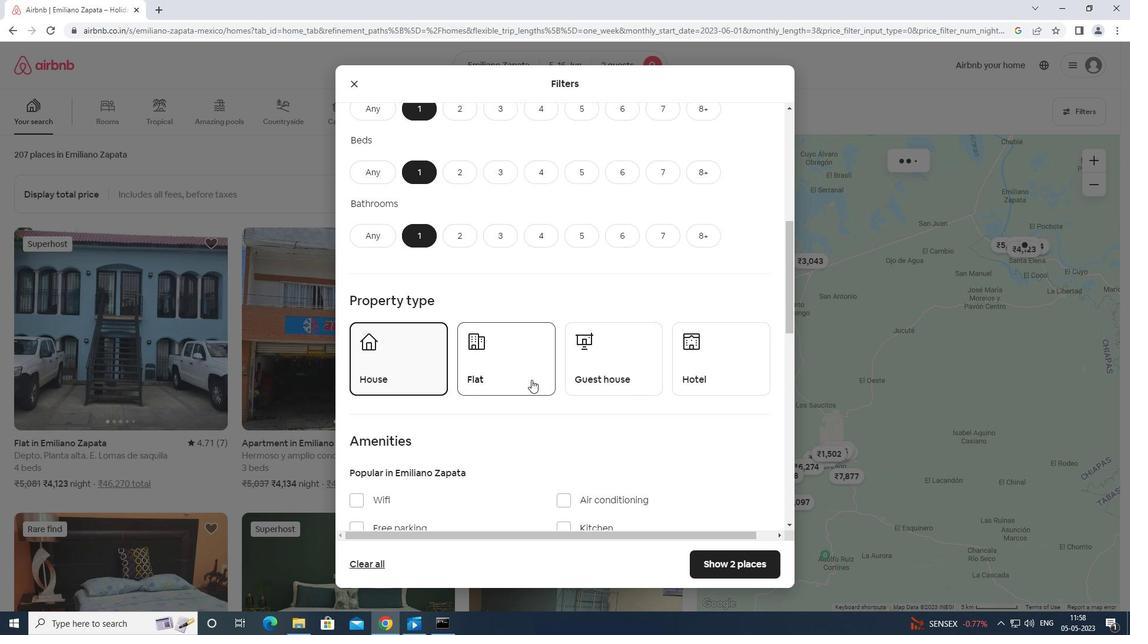 
Action: Mouse moved to (617, 373)
Screenshot: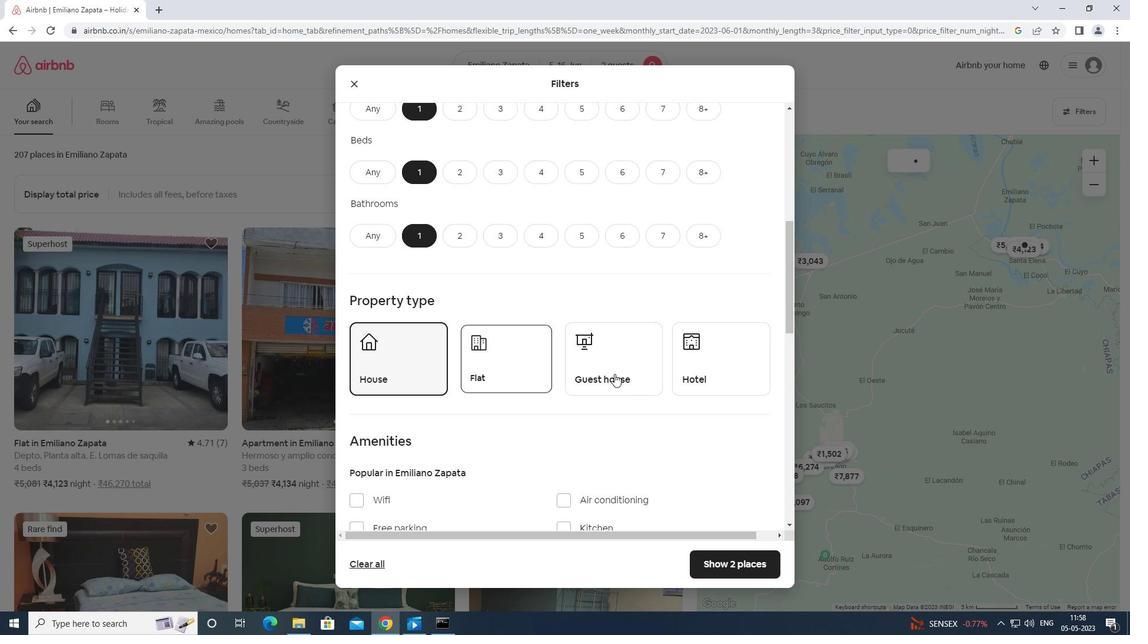 
Action: Mouse pressed left at (617, 373)
Screenshot: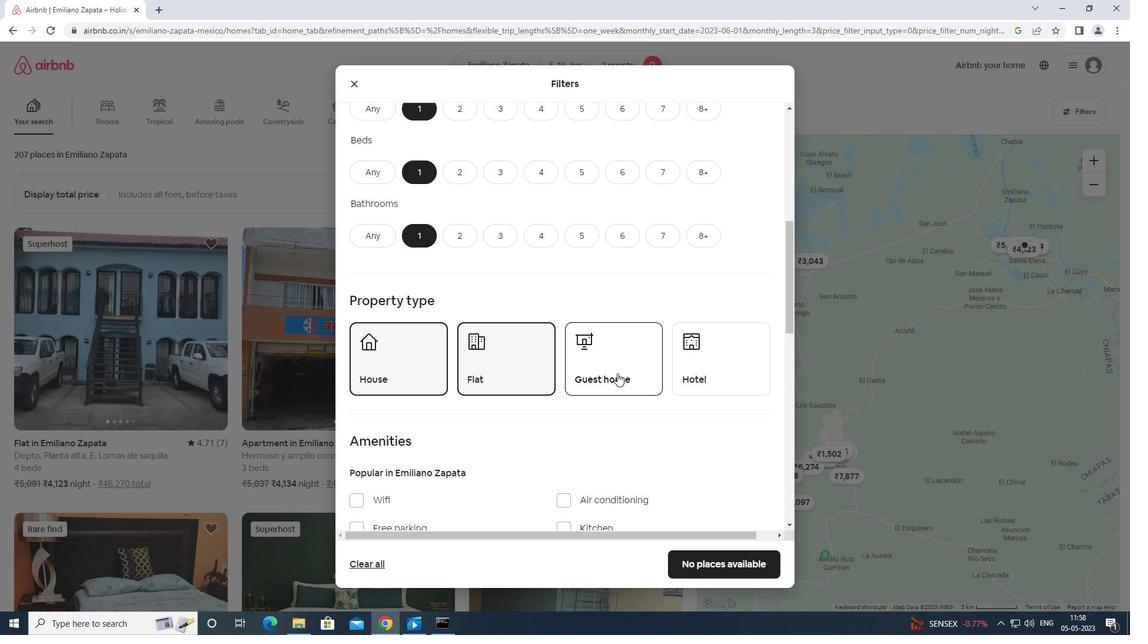 
Action: Mouse moved to (698, 367)
Screenshot: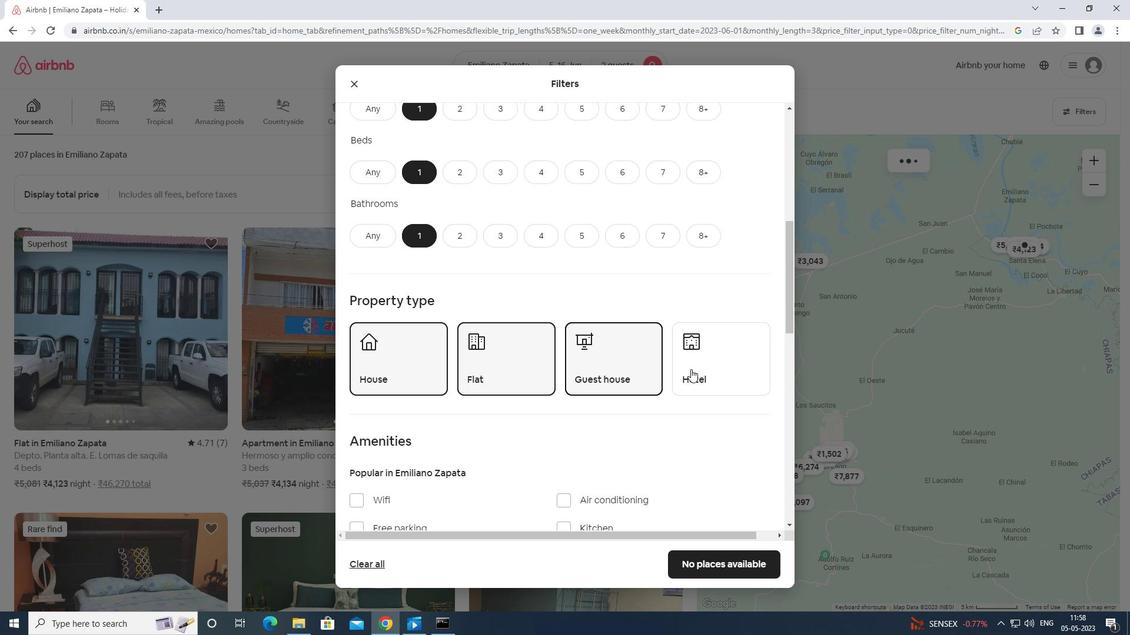 
Action: Mouse pressed left at (698, 367)
Screenshot: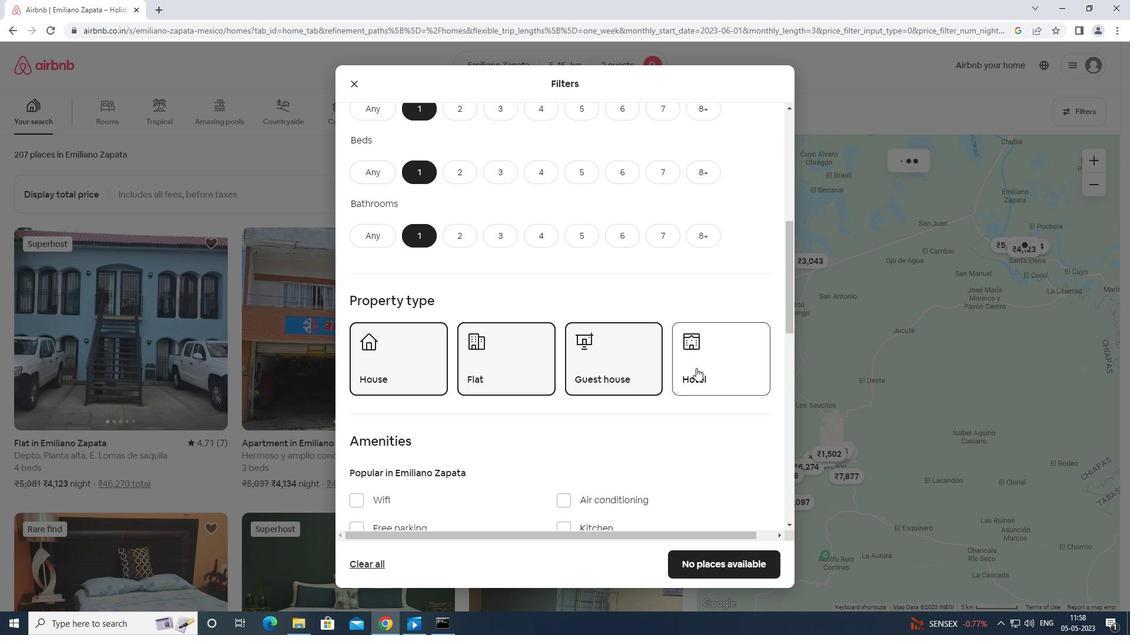 
Action: Mouse moved to (482, 460)
Screenshot: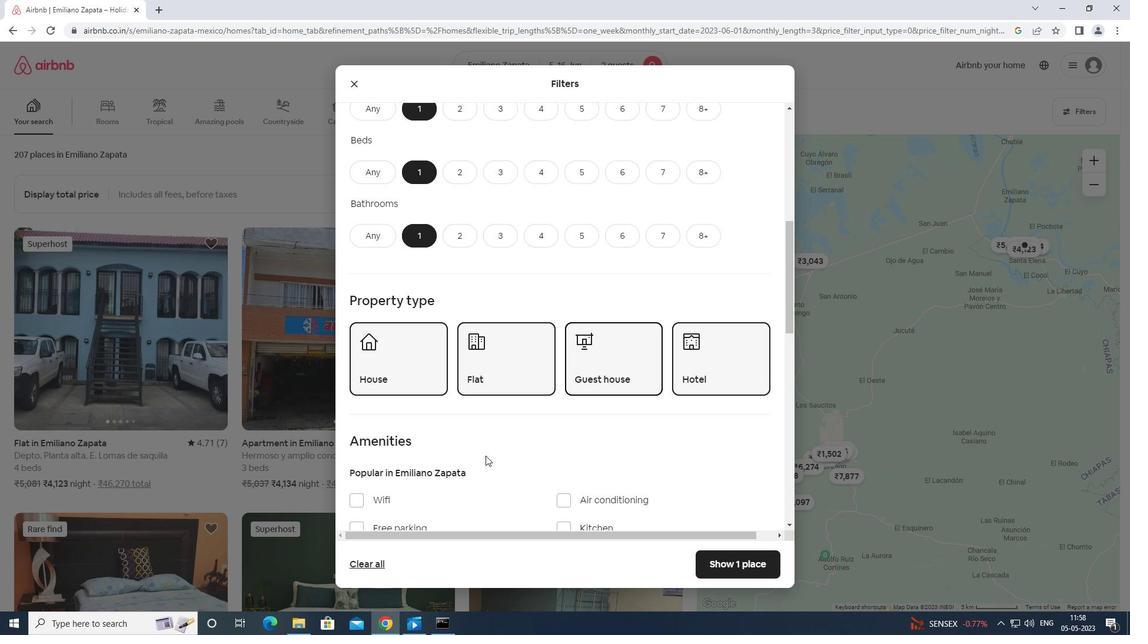 
Action: Mouse scrolled (482, 460) with delta (0, 0)
Screenshot: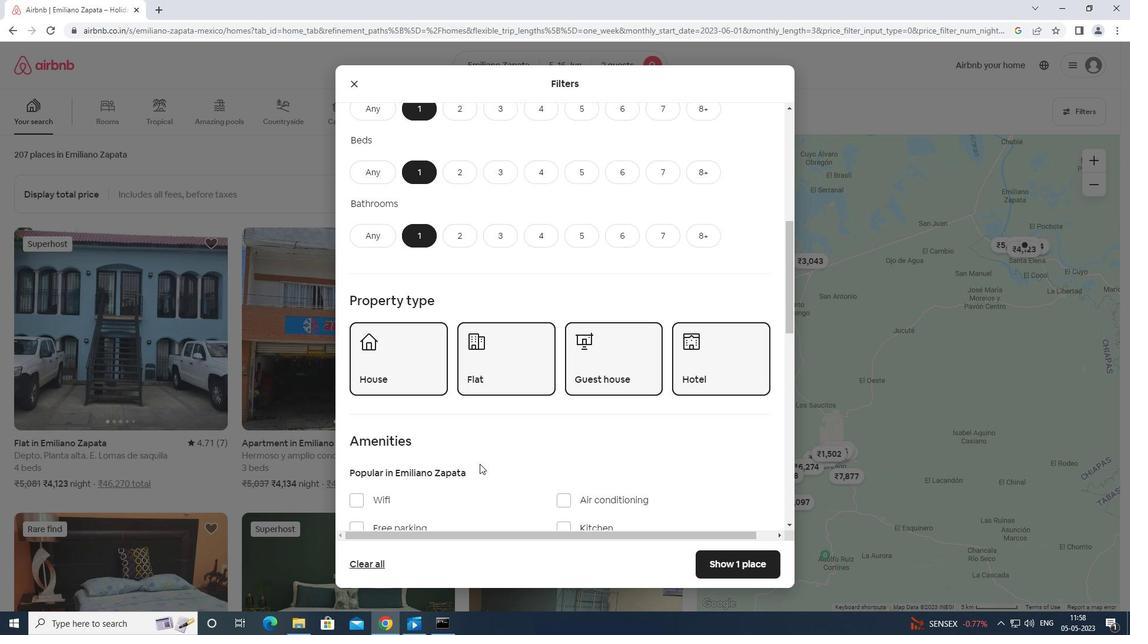
Action: Mouse moved to (356, 442)
Screenshot: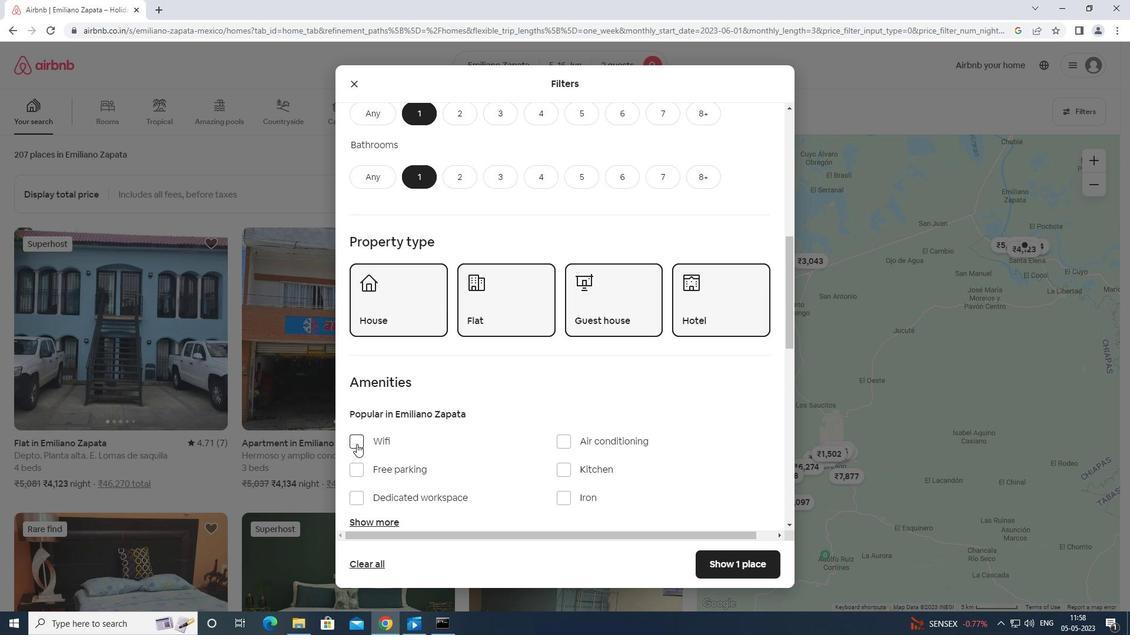 
Action: Mouse pressed left at (356, 442)
Screenshot: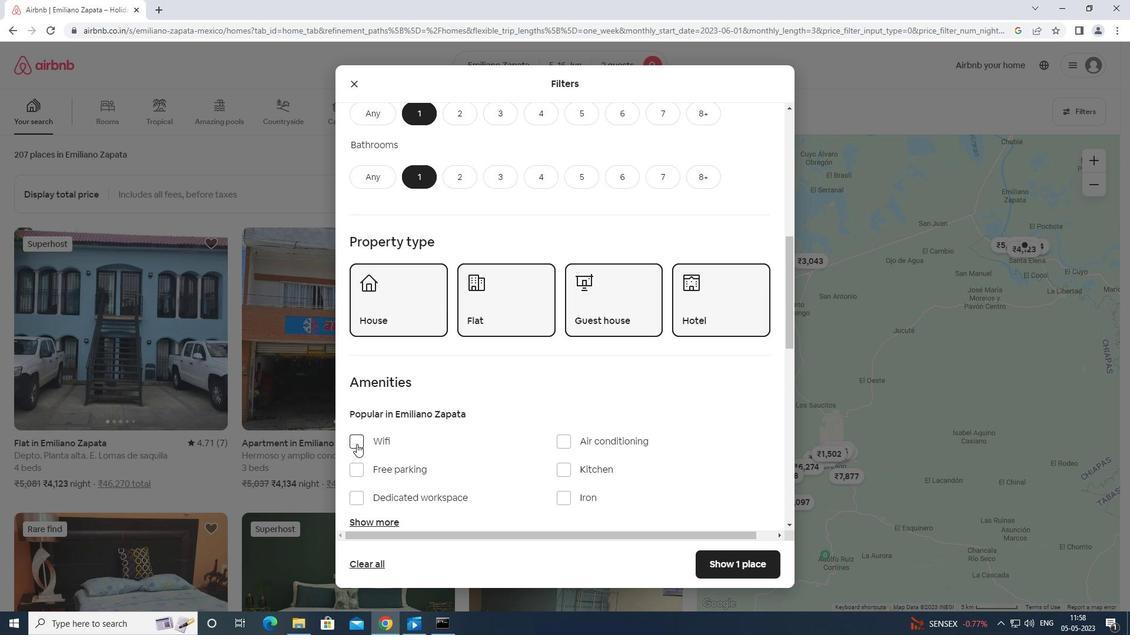 
Action: Mouse moved to (364, 430)
Screenshot: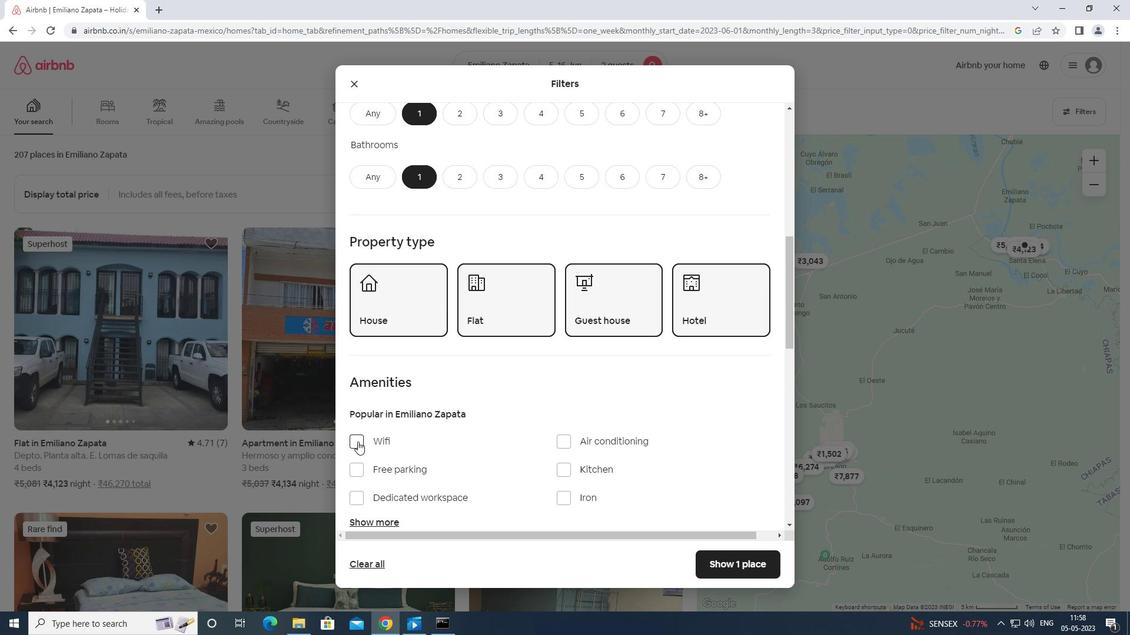 
Action: Mouse scrolled (364, 429) with delta (0, 0)
Screenshot: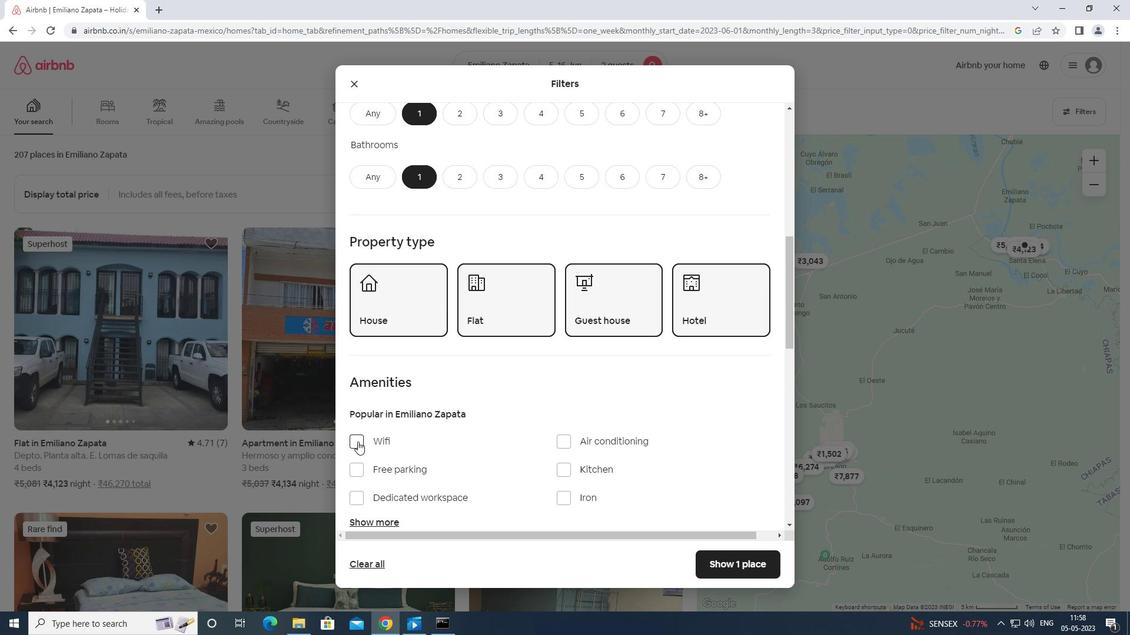 
Action: Mouse moved to (365, 430)
Screenshot: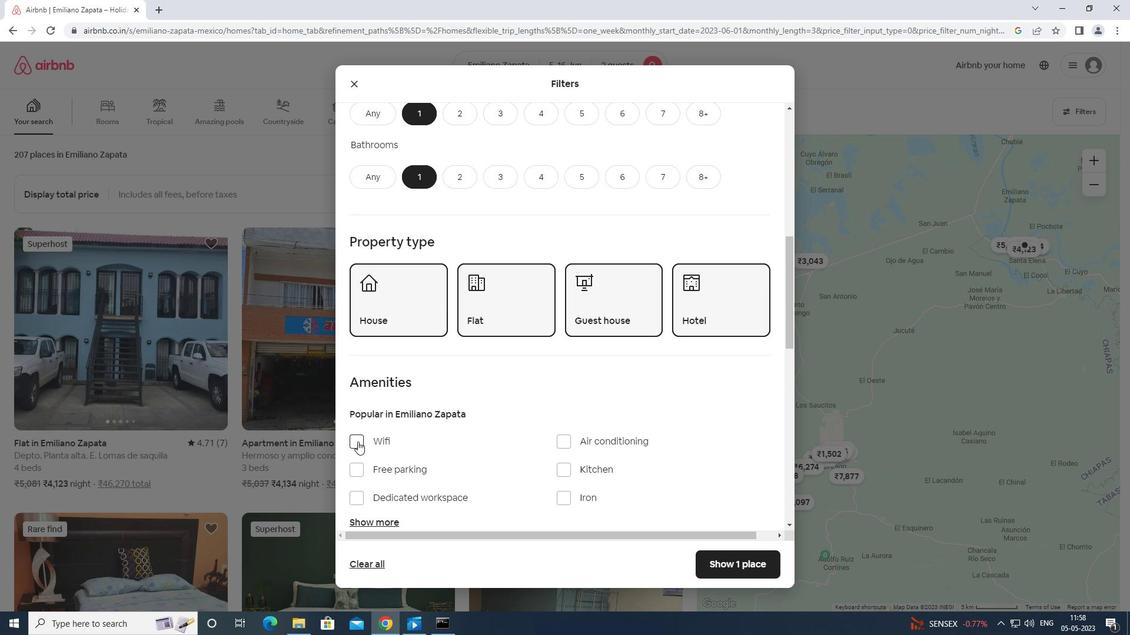 
Action: Mouse scrolled (365, 429) with delta (0, 0)
Screenshot: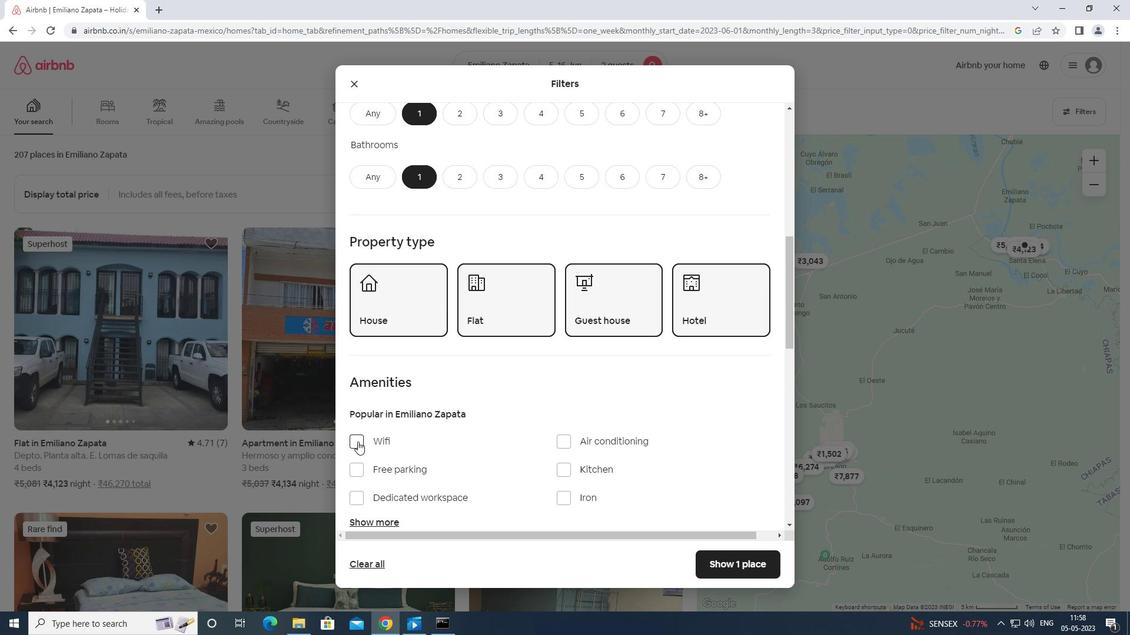 
Action: Mouse moved to (369, 430)
Screenshot: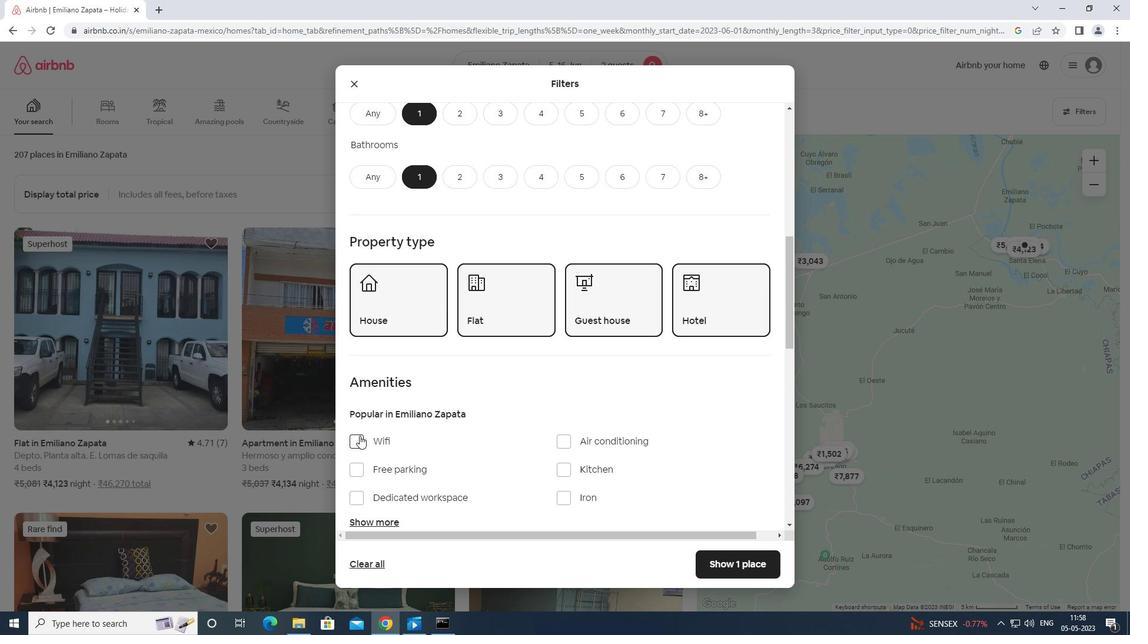 
Action: Mouse scrolled (369, 429) with delta (0, 0)
Screenshot: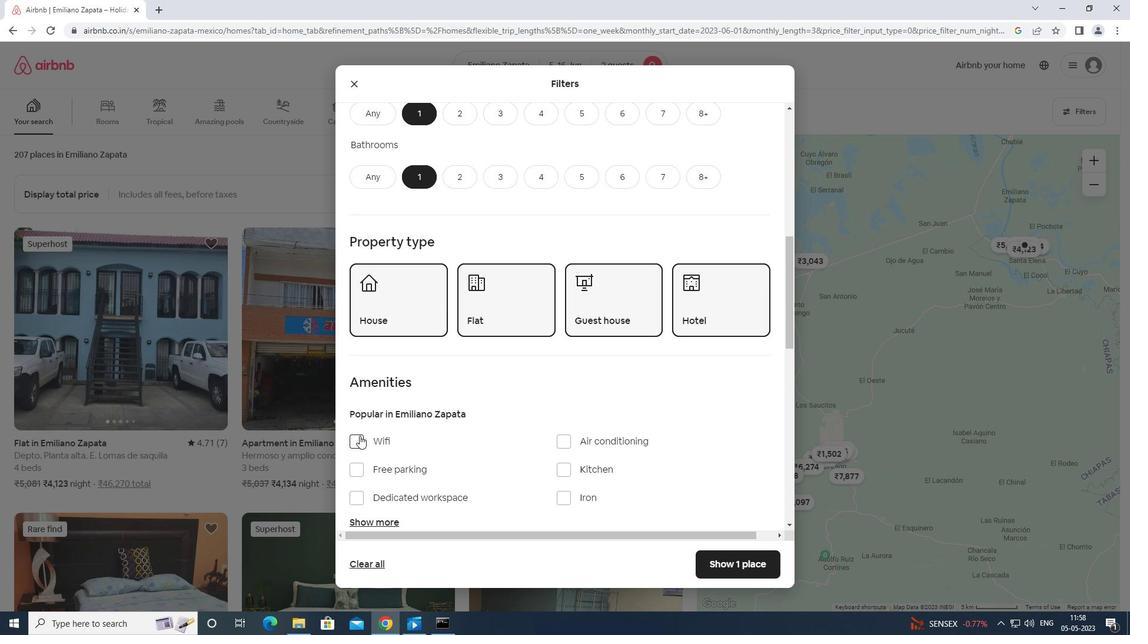
Action: Mouse moved to (386, 423)
Screenshot: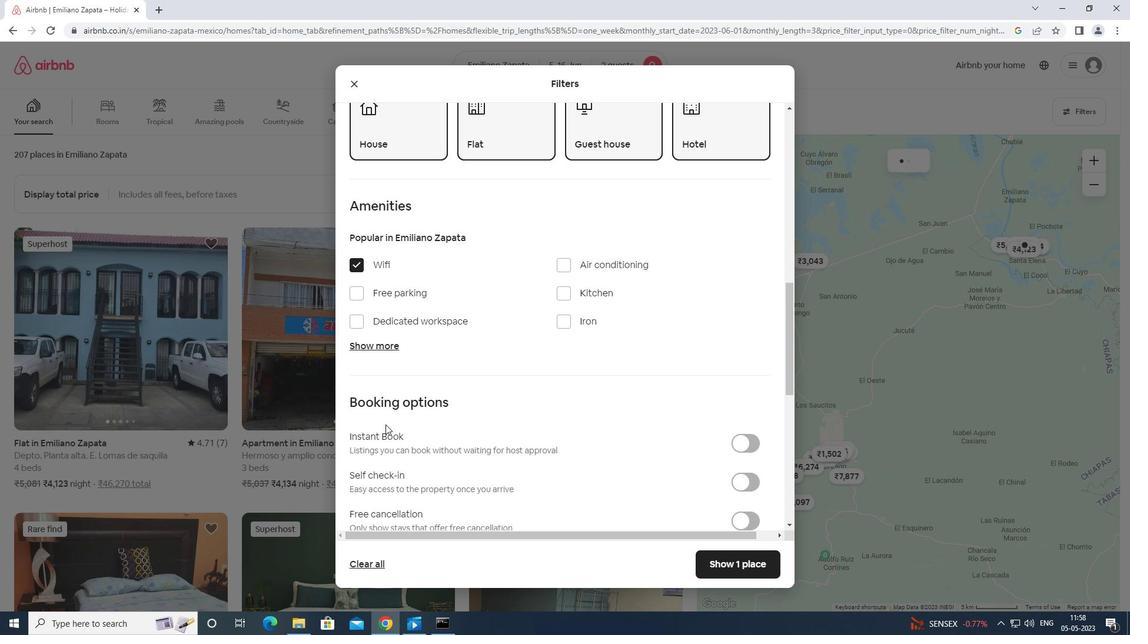 
Action: Mouse scrolled (386, 423) with delta (0, 0)
Screenshot: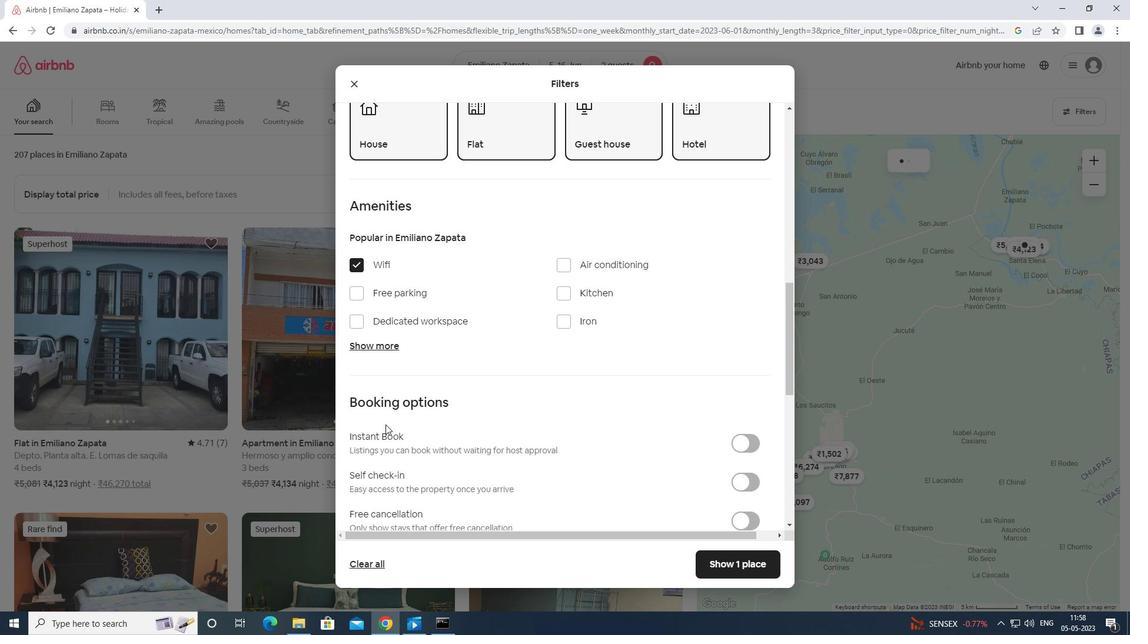 
Action: Mouse moved to (748, 418)
Screenshot: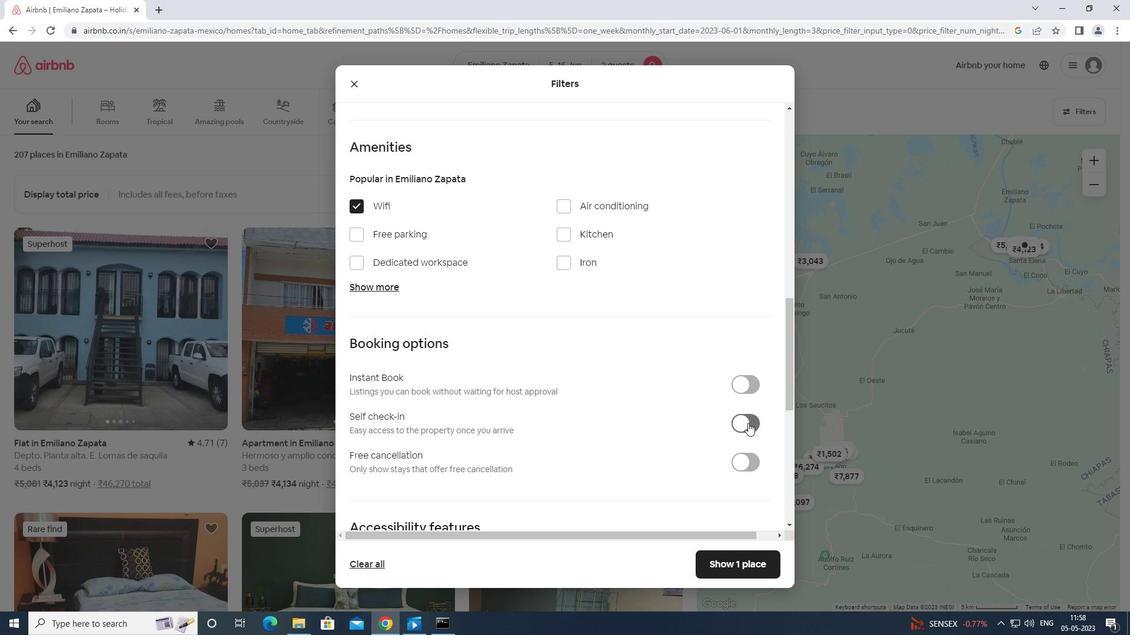 
Action: Mouse pressed left at (748, 418)
Screenshot: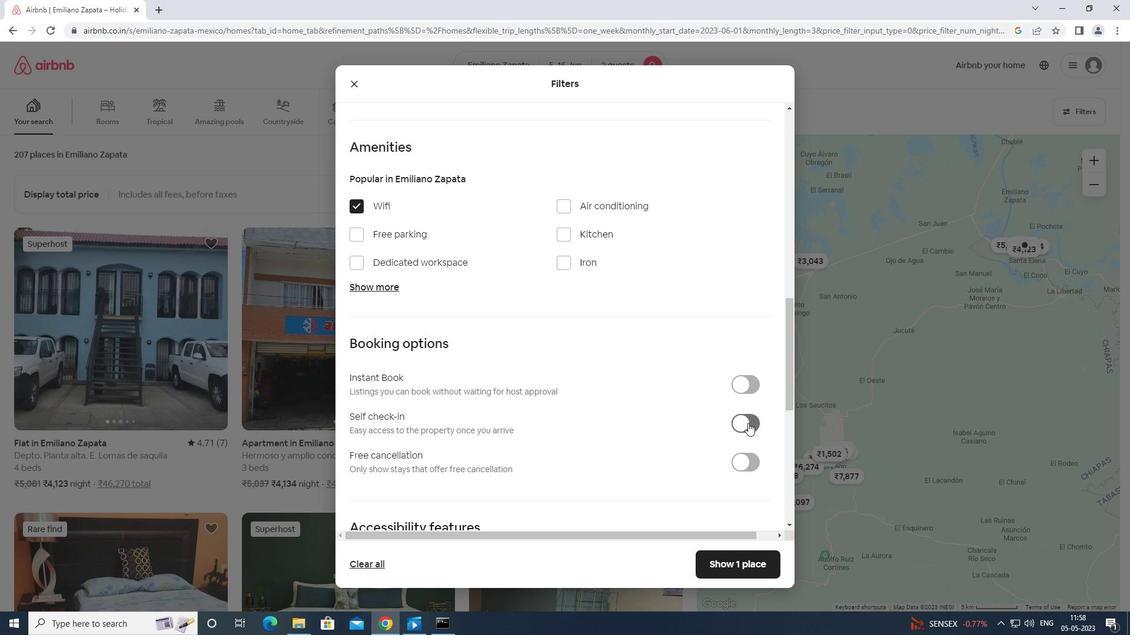 
Action: Mouse moved to (749, 416)
Screenshot: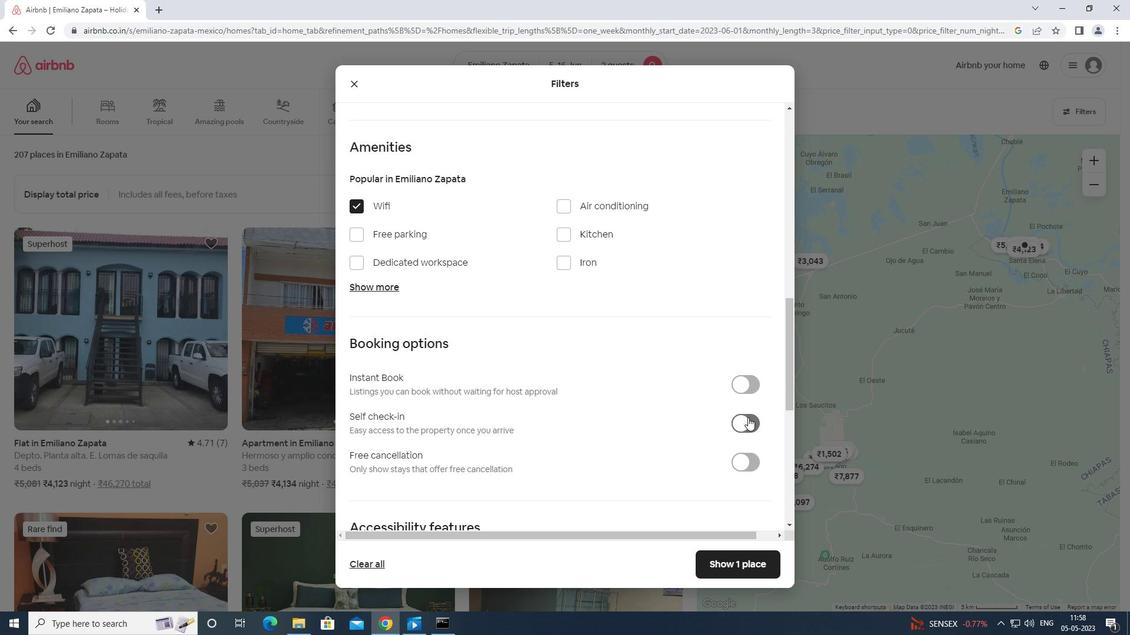 
Action: Mouse scrolled (749, 416) with delta (0, 0)
Screenshot: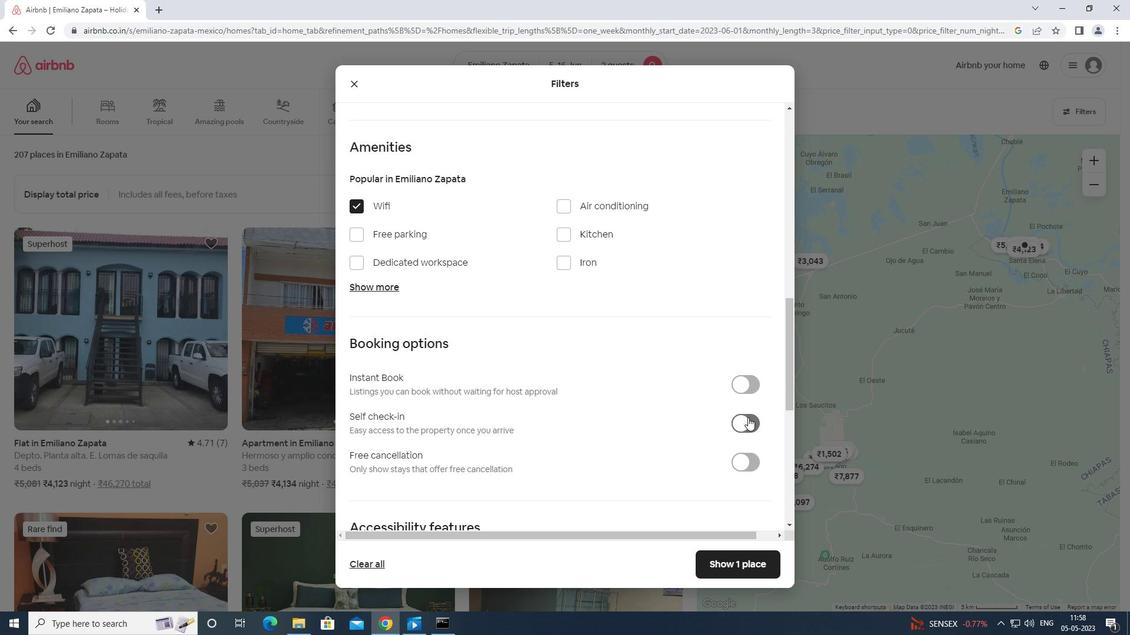 
Action: Mouse scrolled (749, 416) with delta (0, 0)
Screenshot: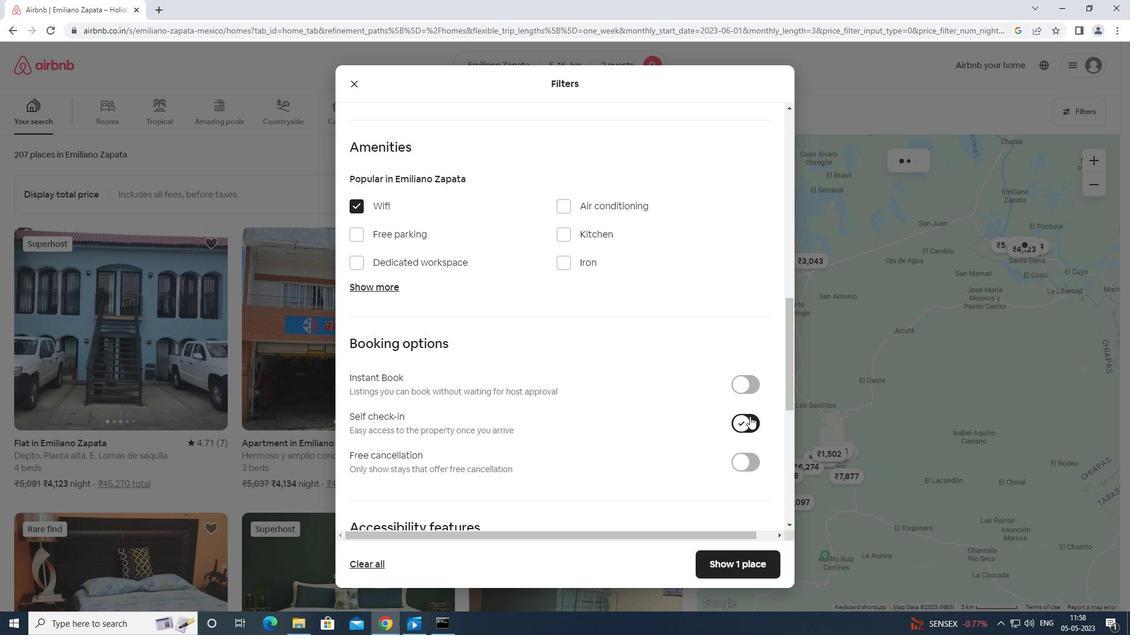 
Action: Mouse scrolled (749, 416) with delta (0, 0)
Screenshot: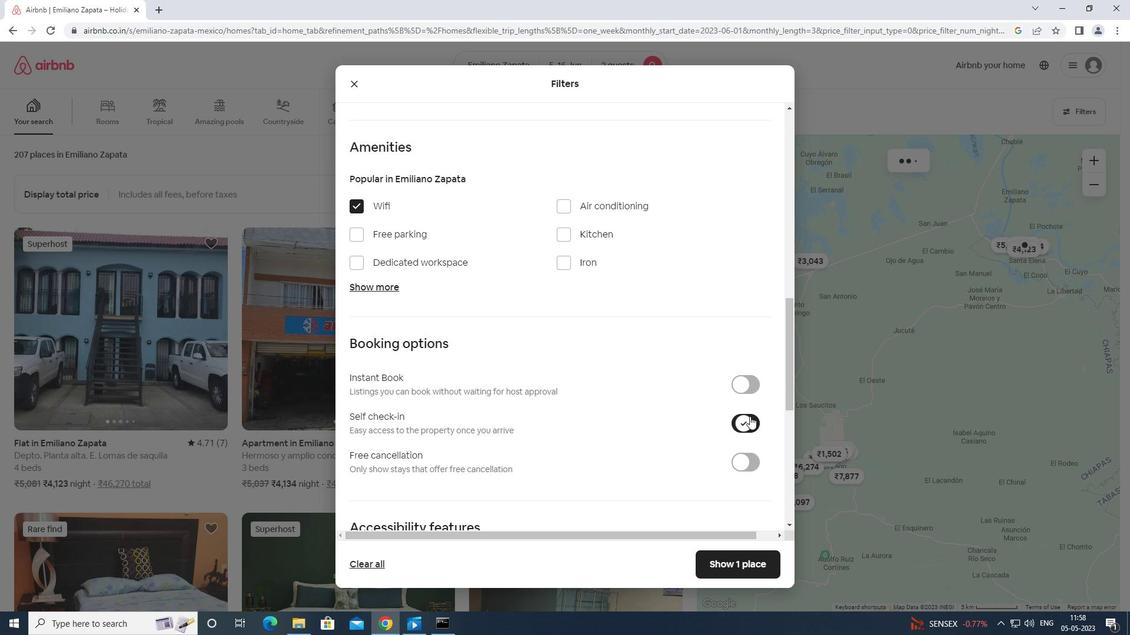 
Action: Mouse scrolled (749, 416) with delta (0, 0)
Screenshot: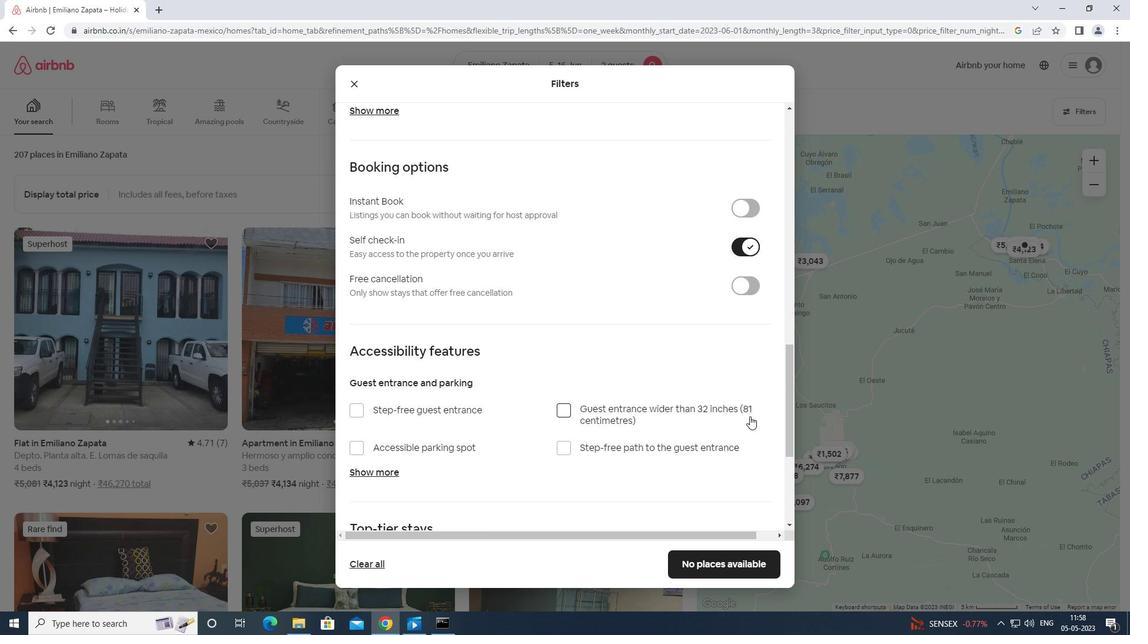 
Action: Mouse scrolled (749, 416) with delta (0, 0)
Screenshot: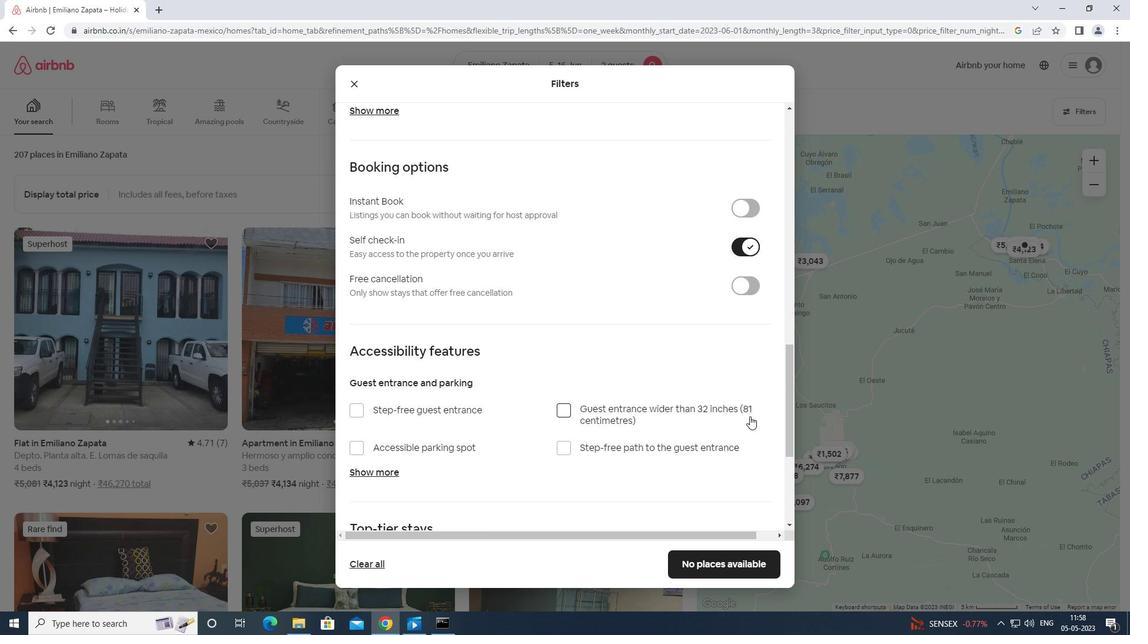 
Action: Mouse scrolled (749, 416) with delta (0, 0)
Screenshot: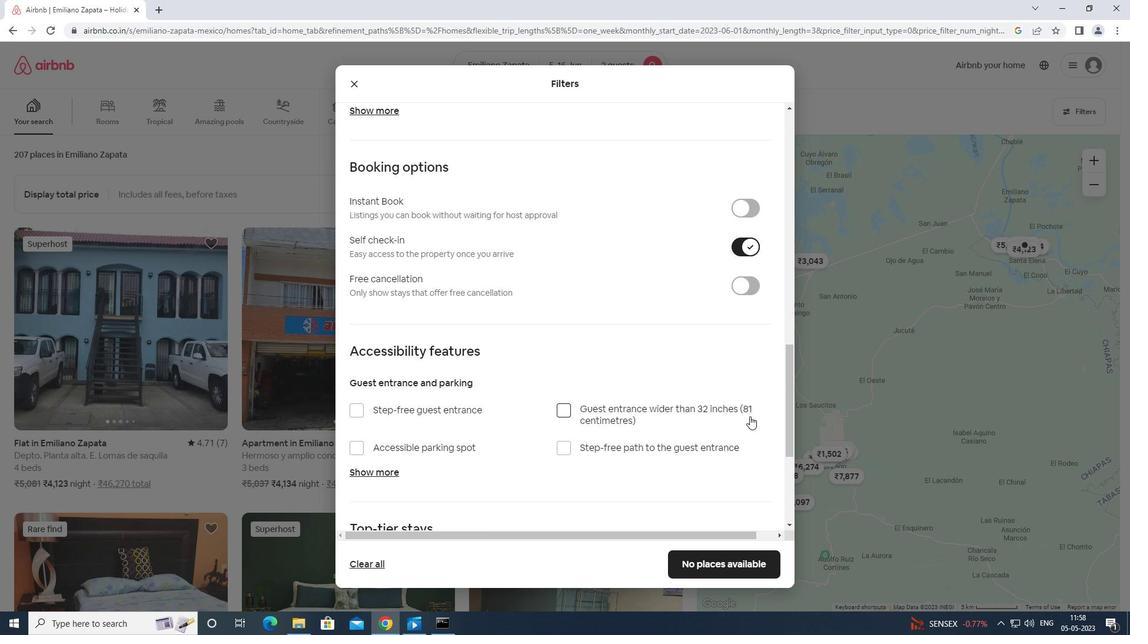 
Action: Mouse scrolled (749, 416) with delta (0, 0)
Screenshot: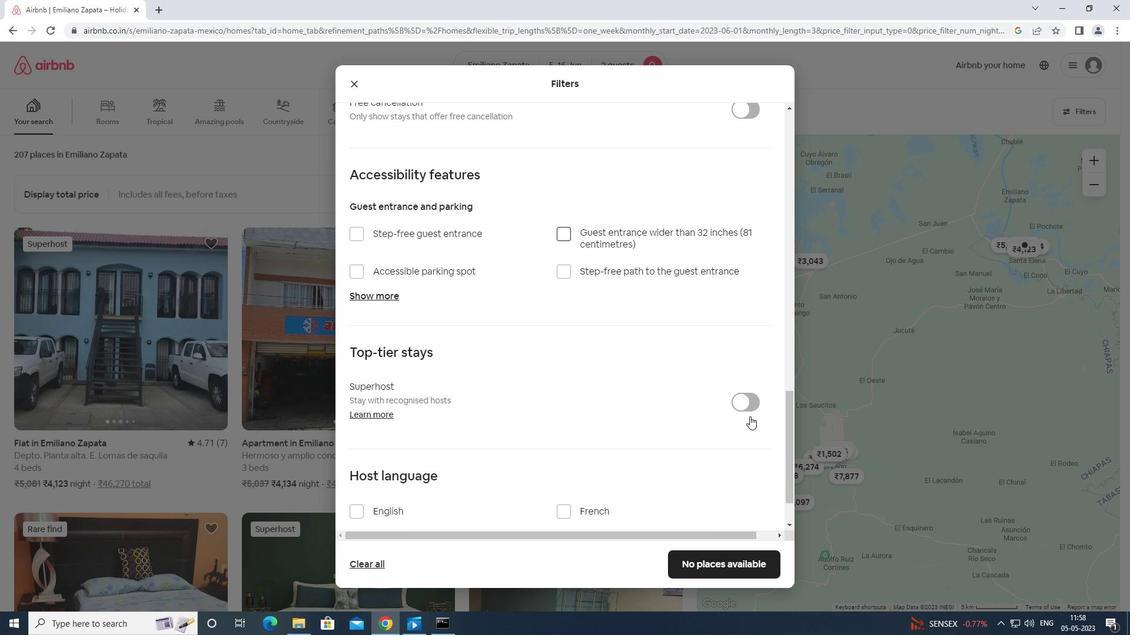 
Action: Mouse scrolled (749, 416) with delta (0, 0)
Screenshot: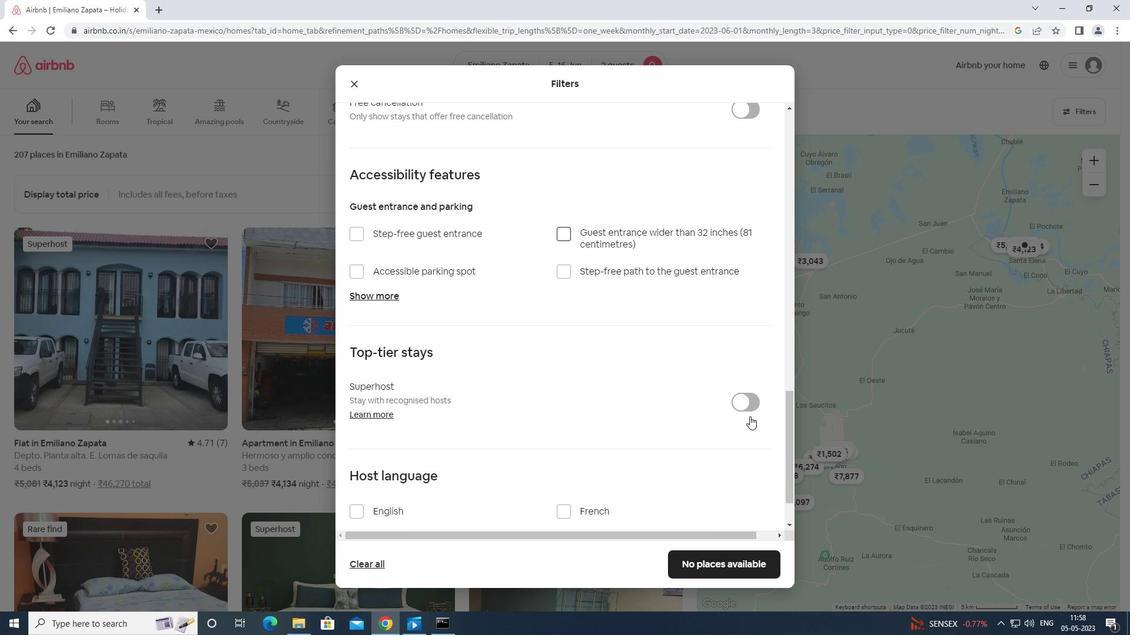 
Action: Mouse scrolled (749, 416) with delta (0, 0)
Screenshot: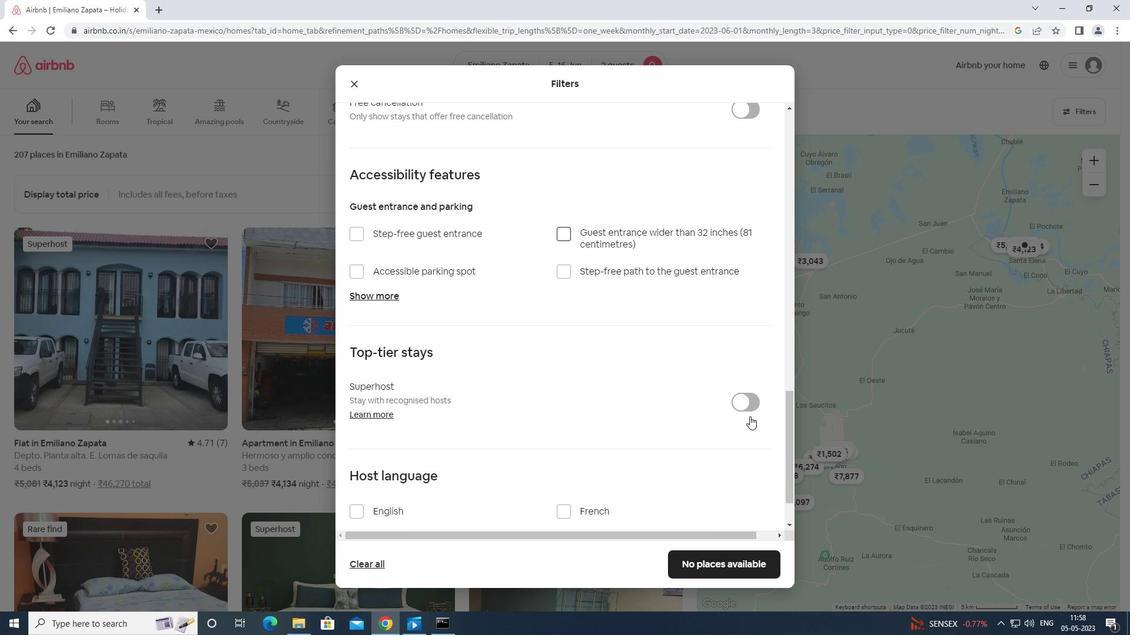 
Action: Mouse moved to (359, 449)
Screenshot: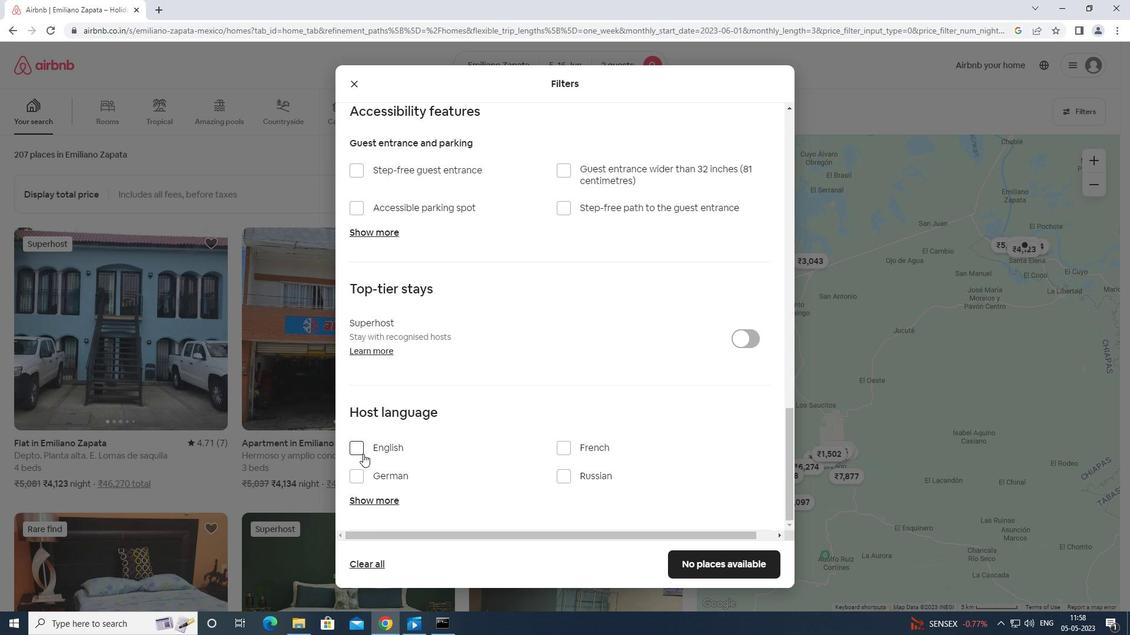 
Action: Mouse pressed left at (359, 449)
Screenshot: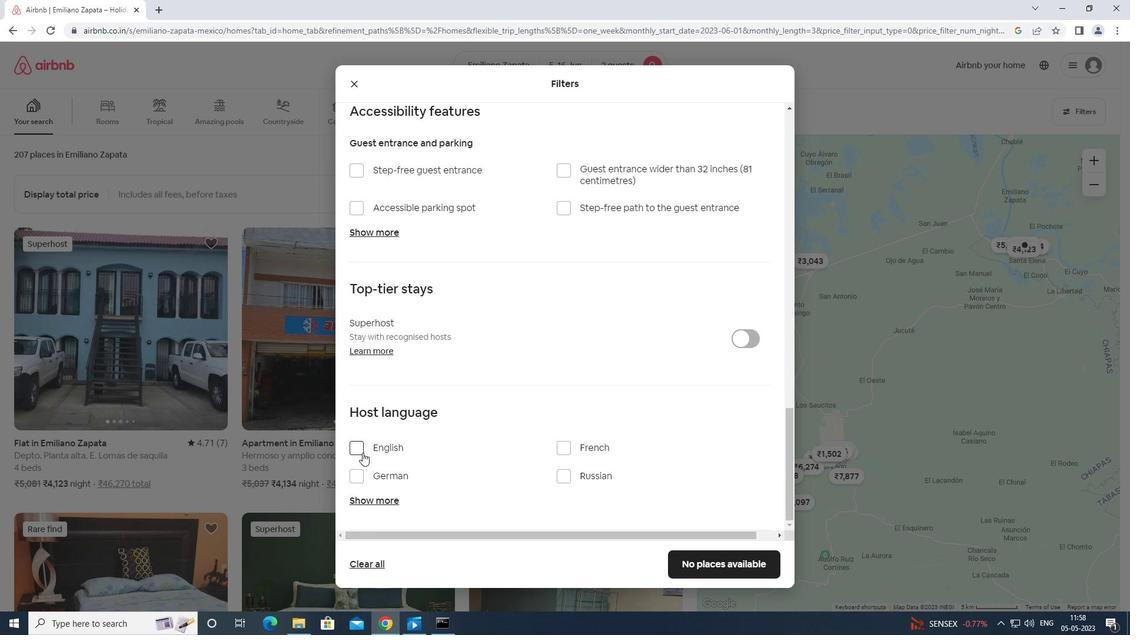 
Action: Mouse moved to (741, 558)
Screenshot: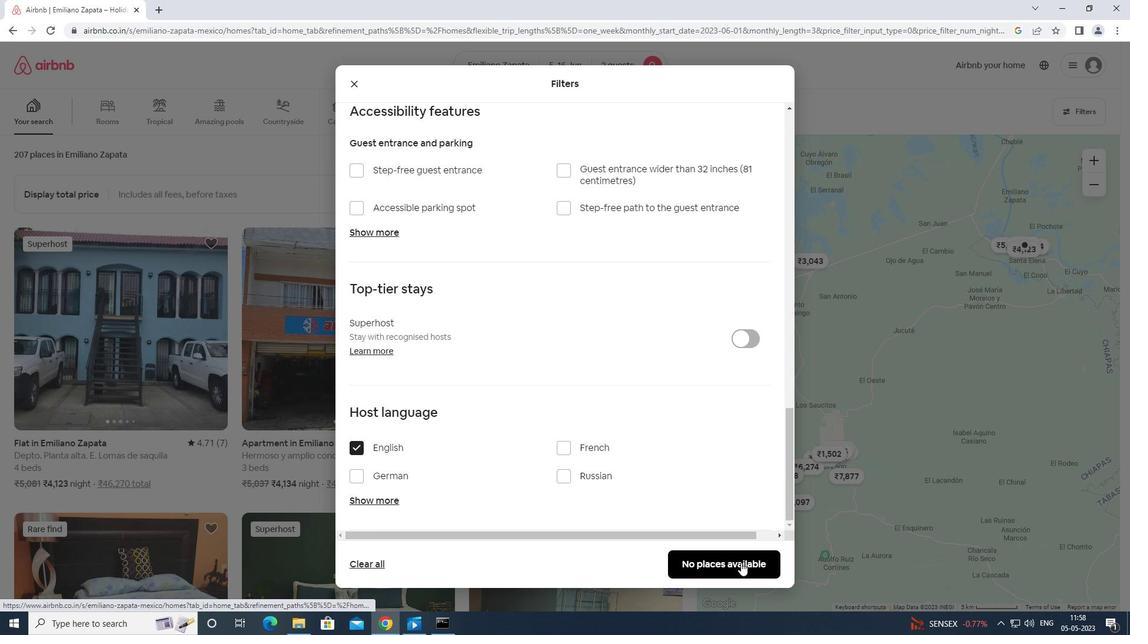 
Action: Mouse pressed left at (741, 558)
Screenshot: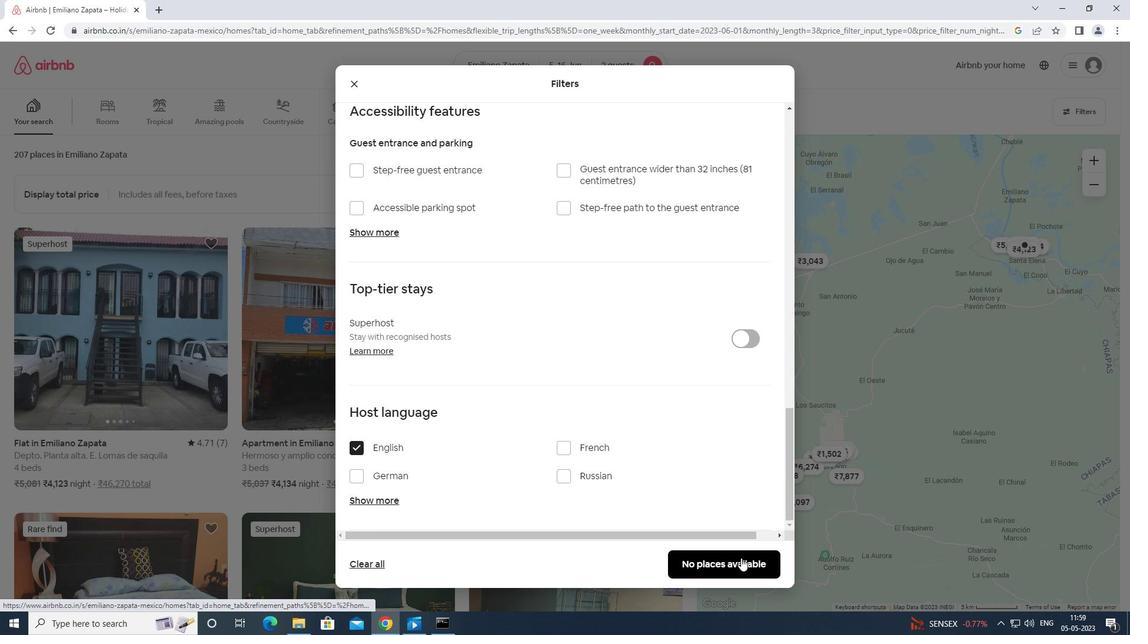 
Action: Mouse moved to (741, 557)
Screenshot: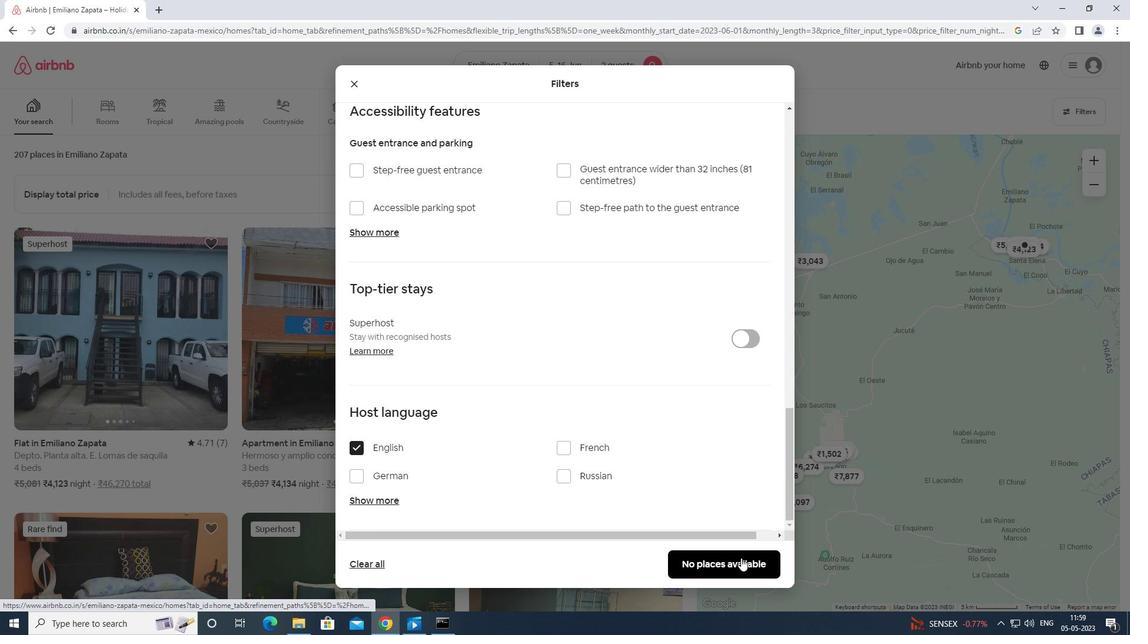 
